 Task: Add an event with the title Interview with Robert, date '2023/12/29', time 7:00 AM to 9:00 AMand add a description: In addition to the formal agenda, the AGM may also include guest speakers, industry experts, or presentations on relevant topics of interest to the attendees. These sessions provide an opportunity to gain insights from external sources, broaden perspectives, and stay informed about emerging trends or challenges that may impact the organization's future., put the event into Blue category . Add location for the event as: Four Seasons Hotel George V, Paris, France, logged in from the account softage.3@softage.netand send the event invitation to softage.8@softage.net and softage.9@softage.net. Set a reminder for the event 1 hour before
Action: Mouse moved to (103, 104)
Screenshot: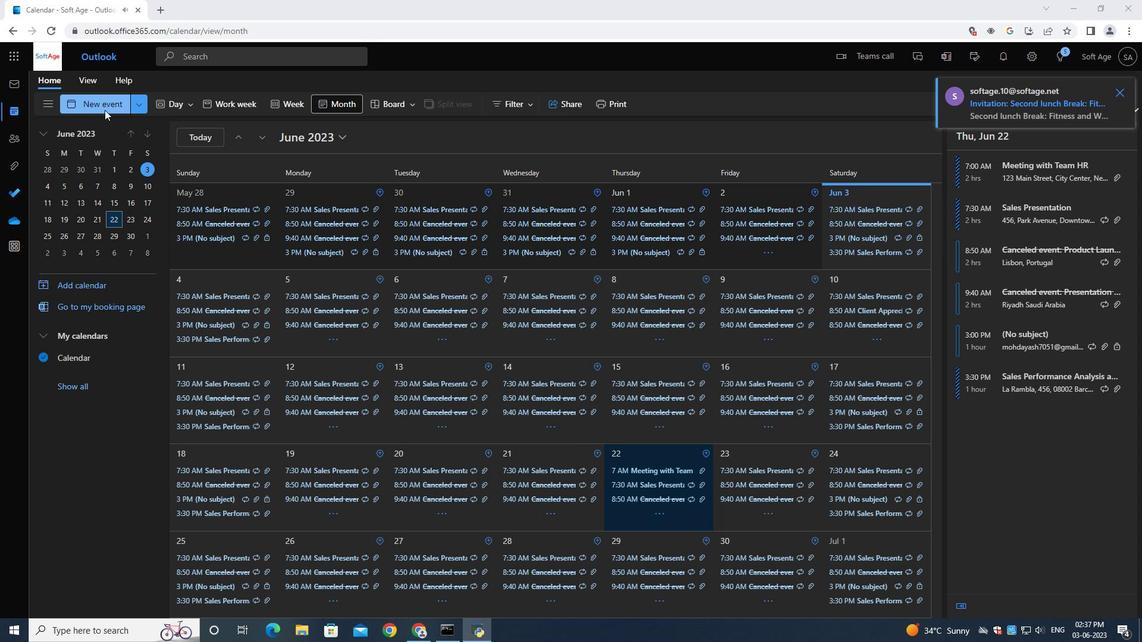 
Action: Mouse pressed left at (103, 104)
Screenshot: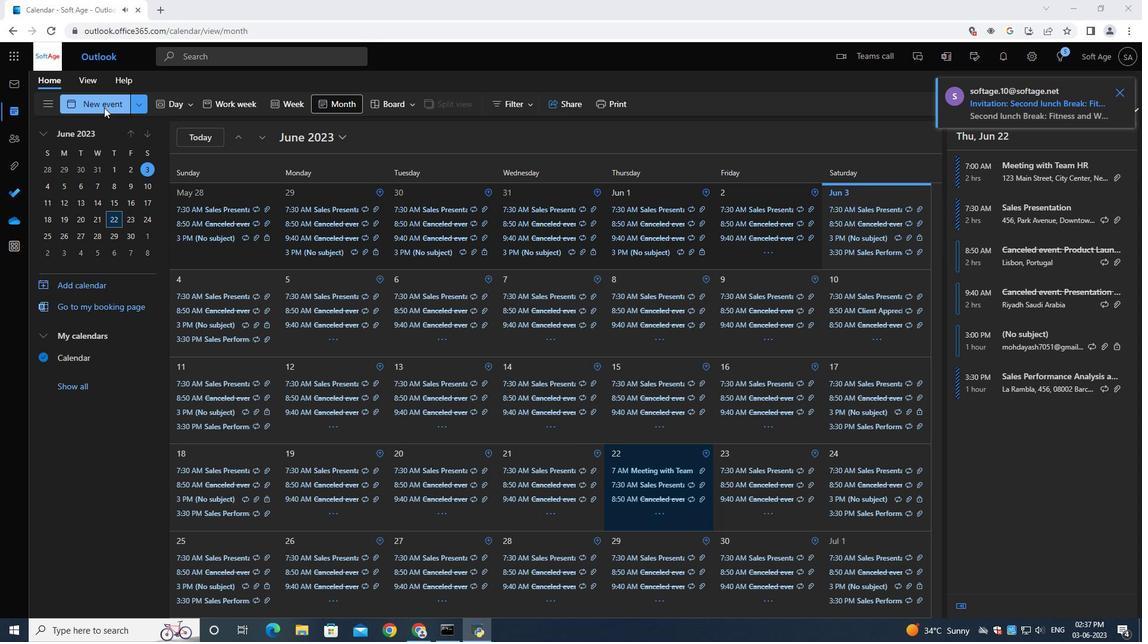
Action: Mouse moved to (308, 180)
Screenshot: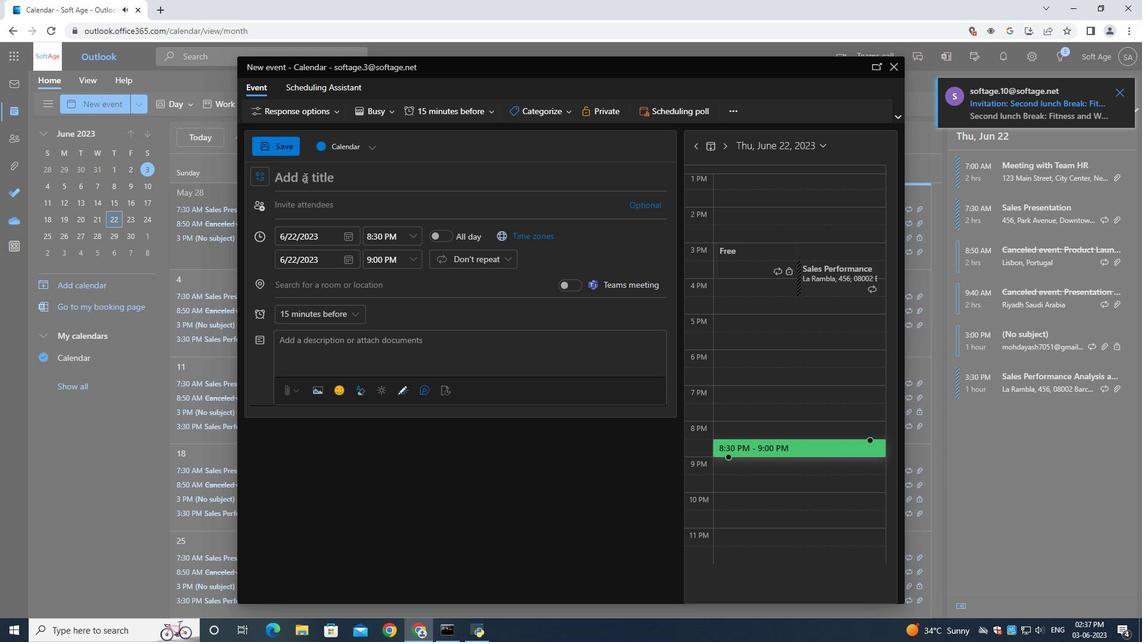 
Action: Mouse pressed left at (308, 180)
Screenshot: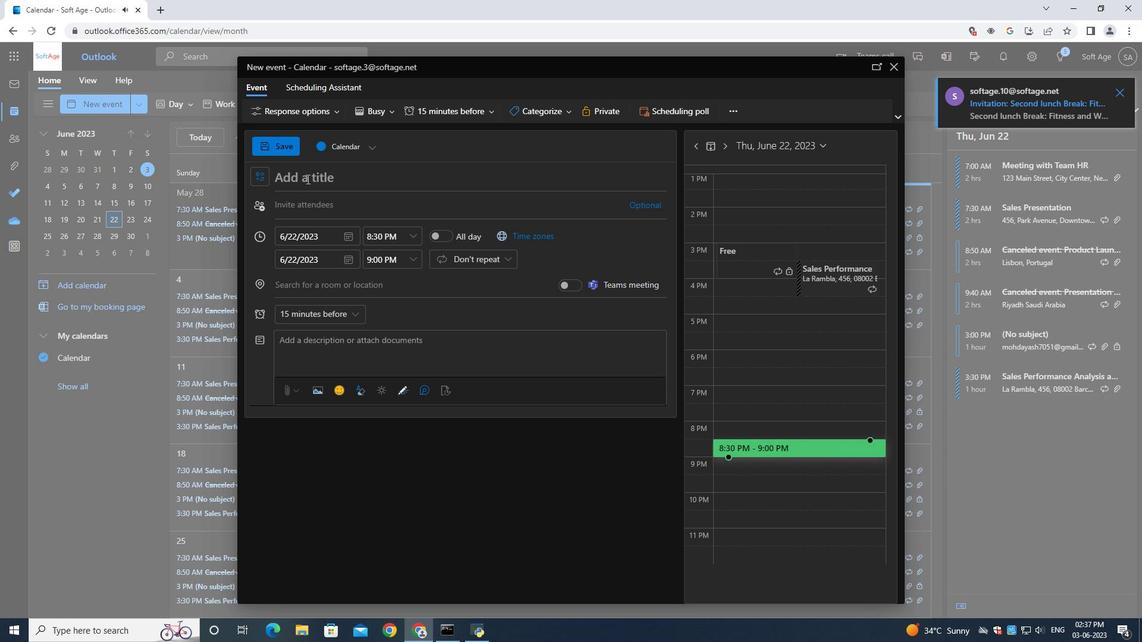 
Action: Key pressed <Key.shift>Interview<Key.space>with<Key.space><Key.shift><Key.shift>Robert
Screenshot: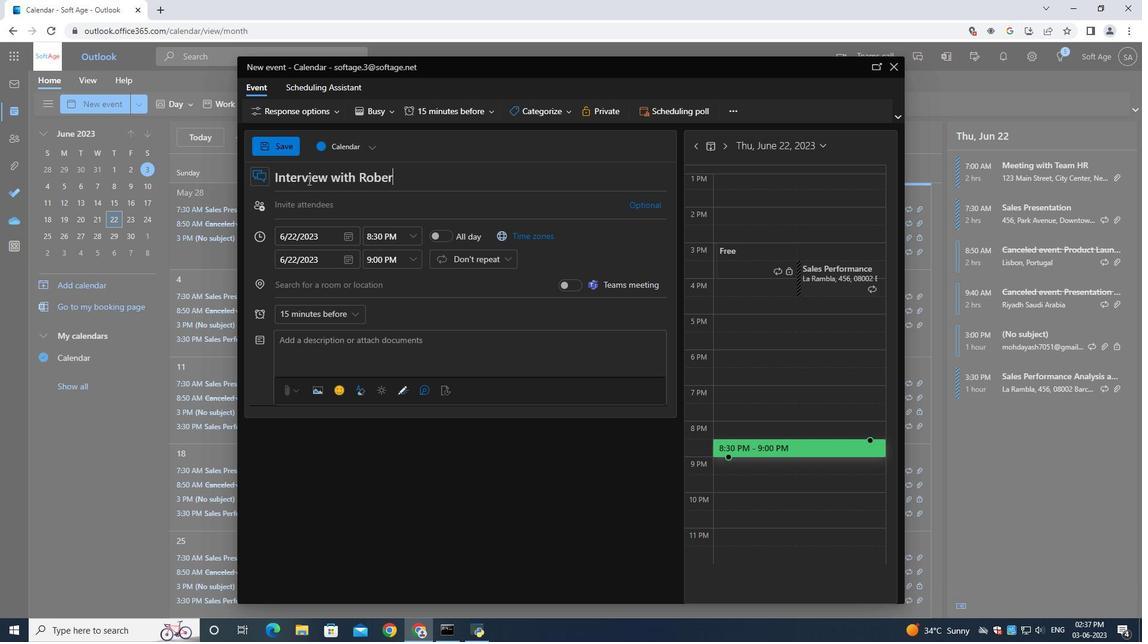 
Action: Mouse moved to (349, 239)
Screenshot: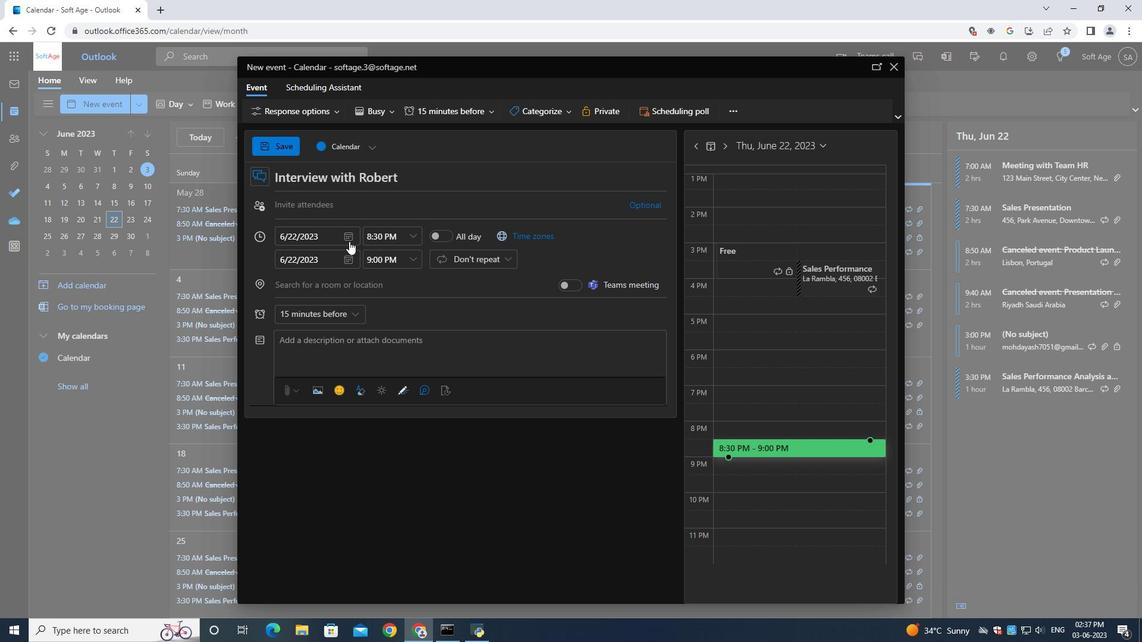 
Action: Mouse pressed left at (349, 239)
Screenshot: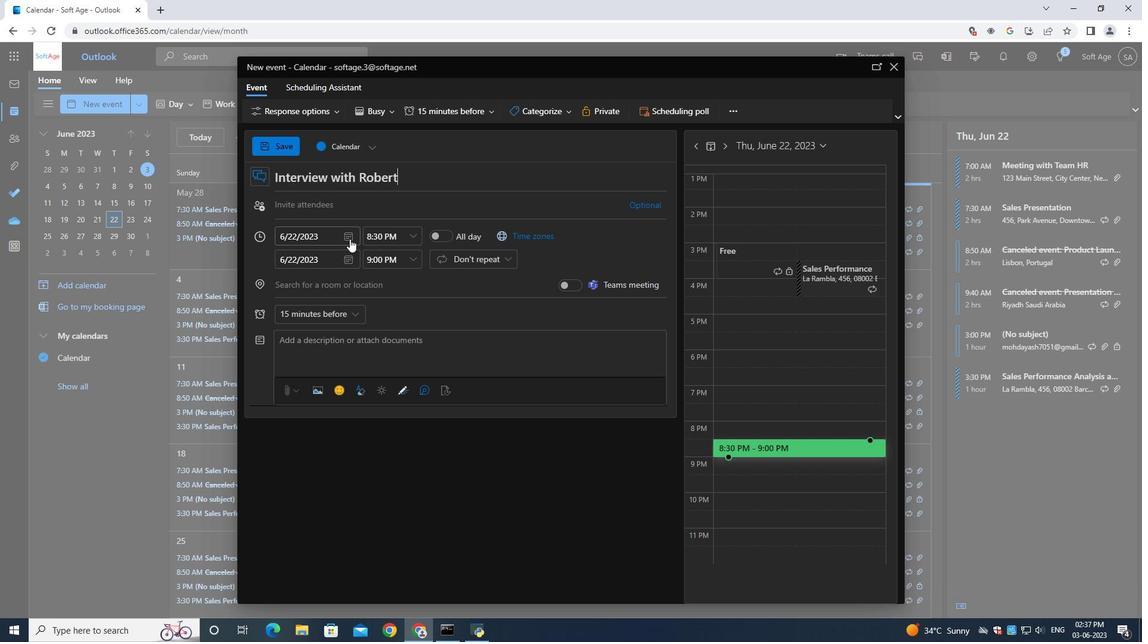 
Action: Mouse moved to (389, 260)
Screenshot: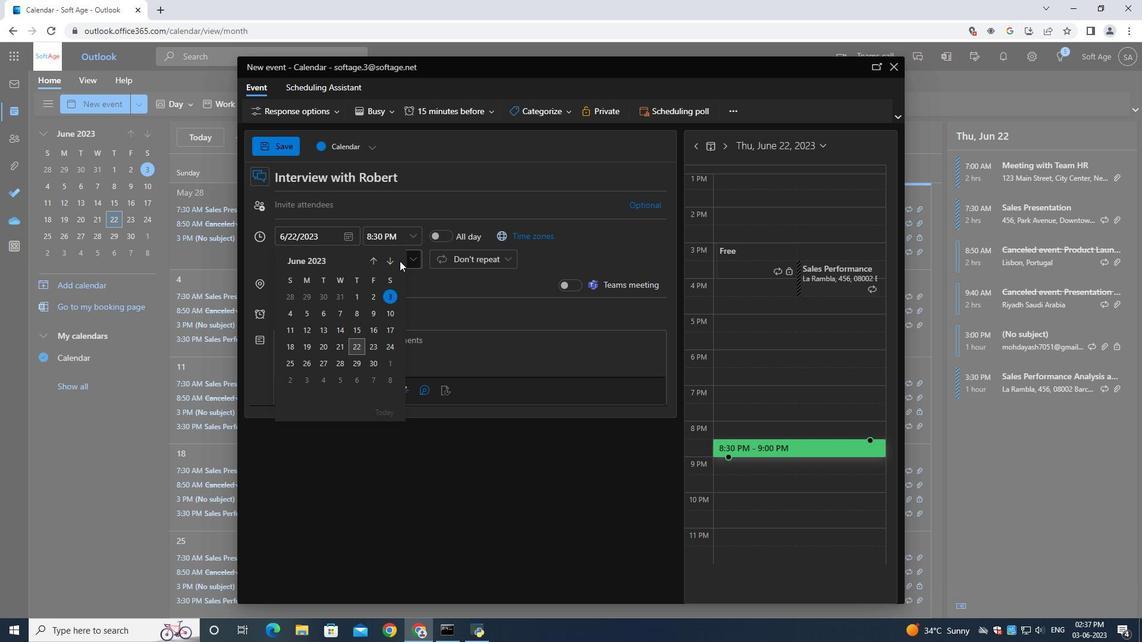 
Action: Mouse pressed left at (389, 260)
Screenshot: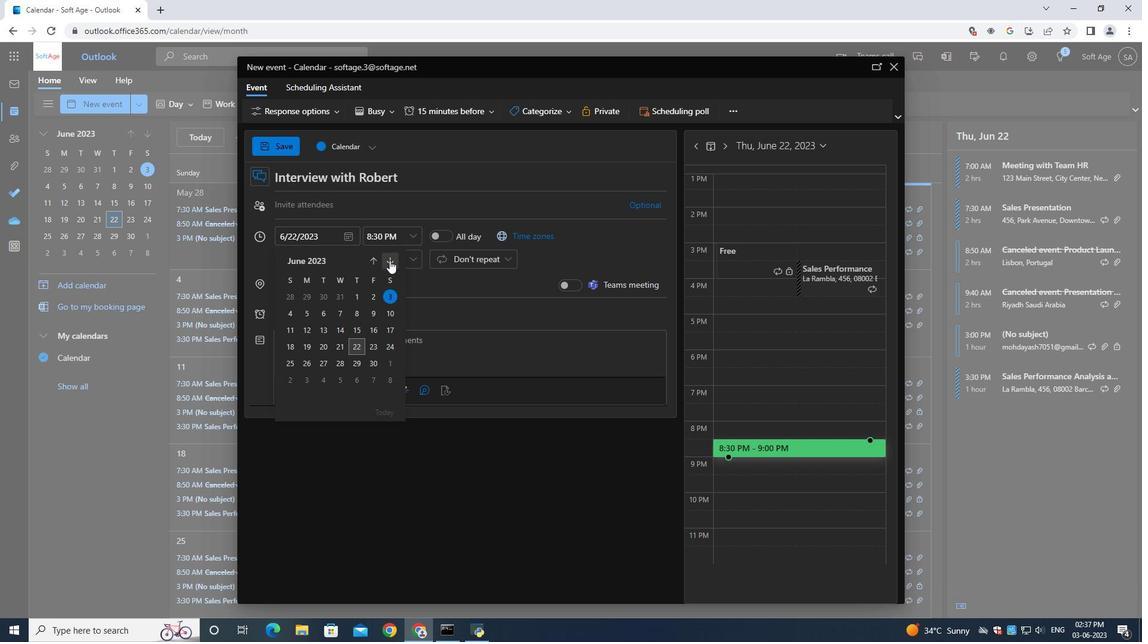 
Action: Mouse pressed left at (389, 260)
Screenshot: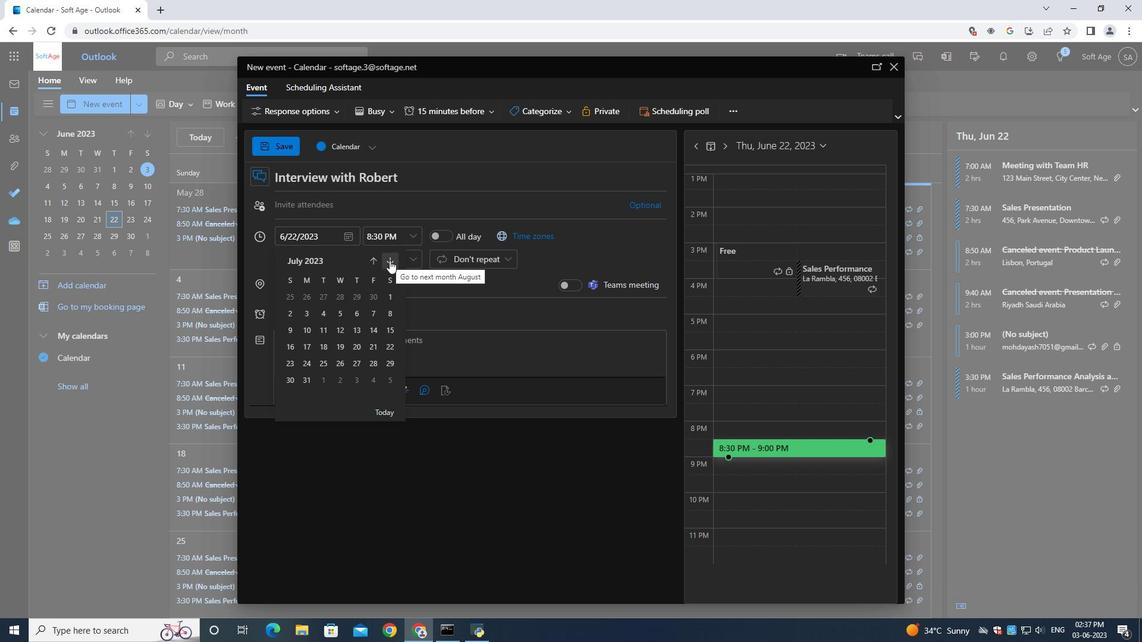 
Action: Mouse pressed left at (389, 260)
Screenshot: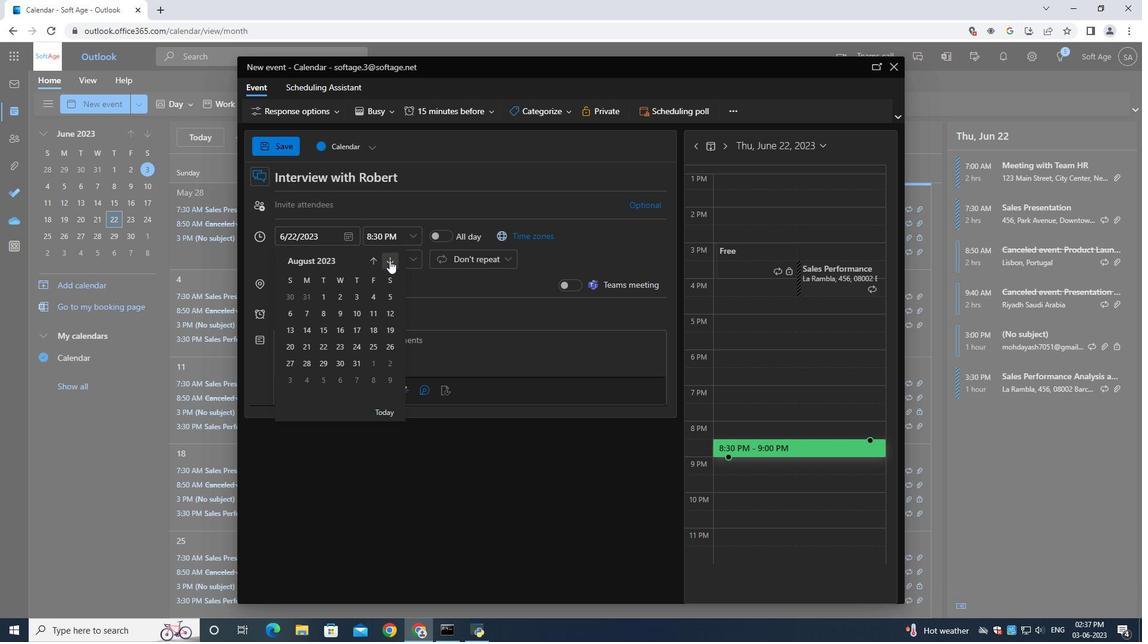 
Action: Mouse moved to (389, 259)
Screenshot: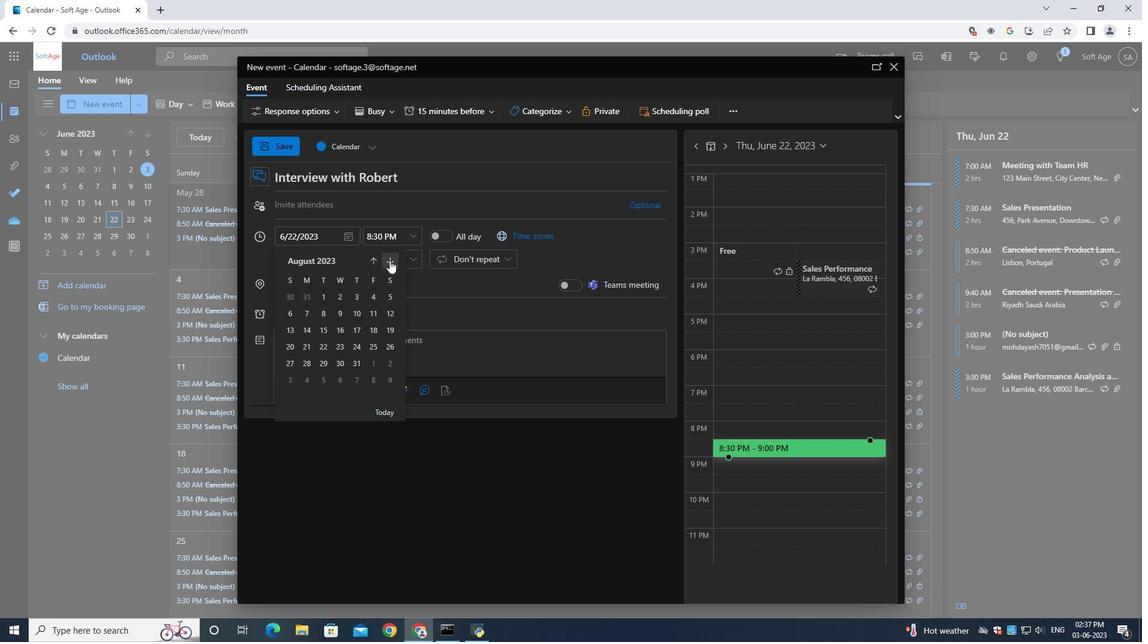 
Action: Mouse pressed left at (389, 259)
Screenshot: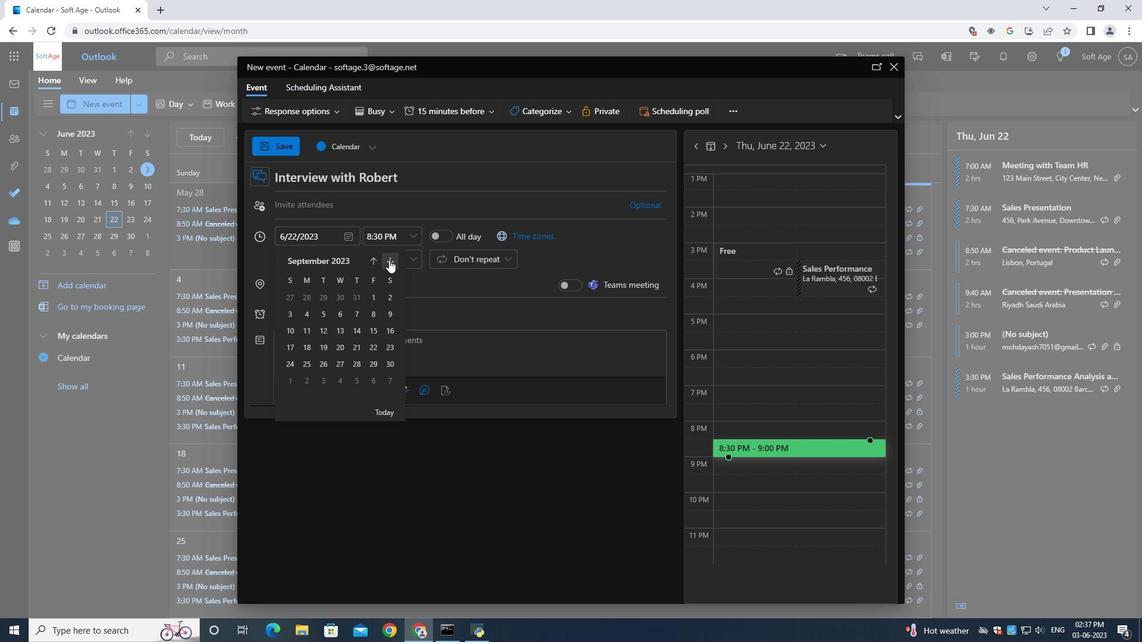
Action: Mouse pressed left at (389, 259)
Screenshot: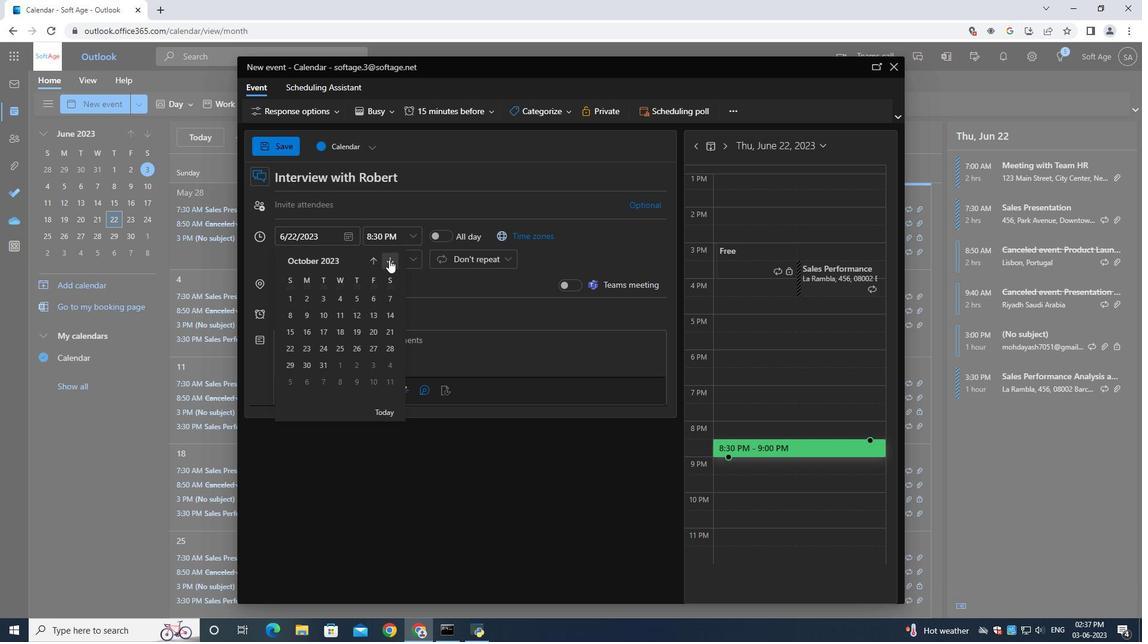 
Action: Mouse pressed left at (389, 259)
Screenshot: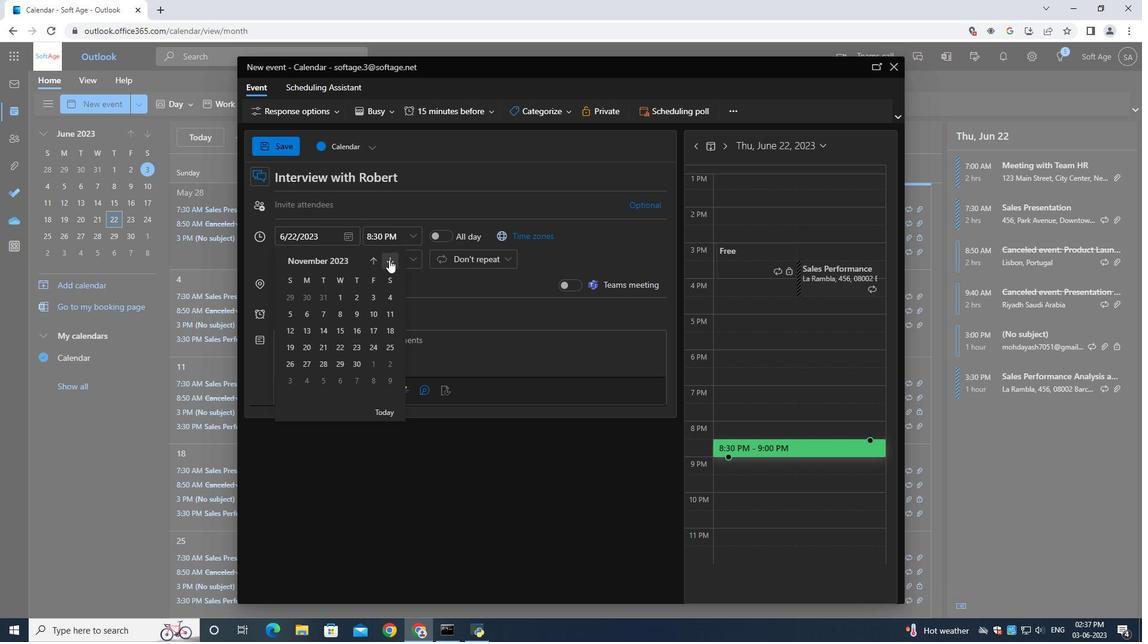 
Action: Mouse pressed left at (389, 259)
Screenshot: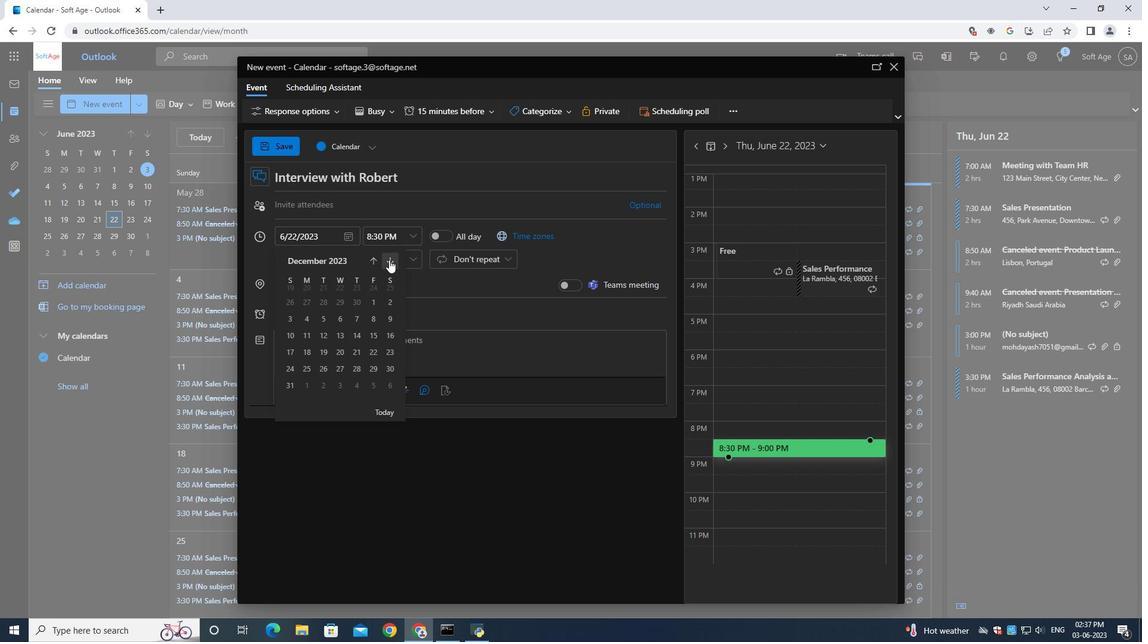 
Action: Mouse moved to (365, 261)
Screenshot: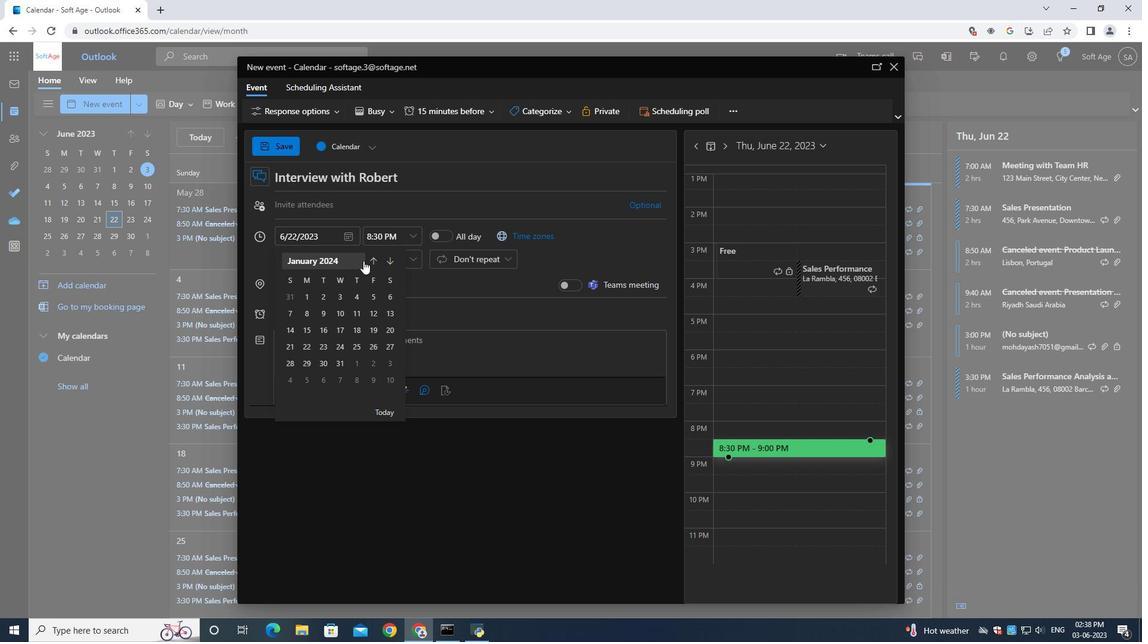 
Action: Mouse pressed left at (365, 261)
Screenshot: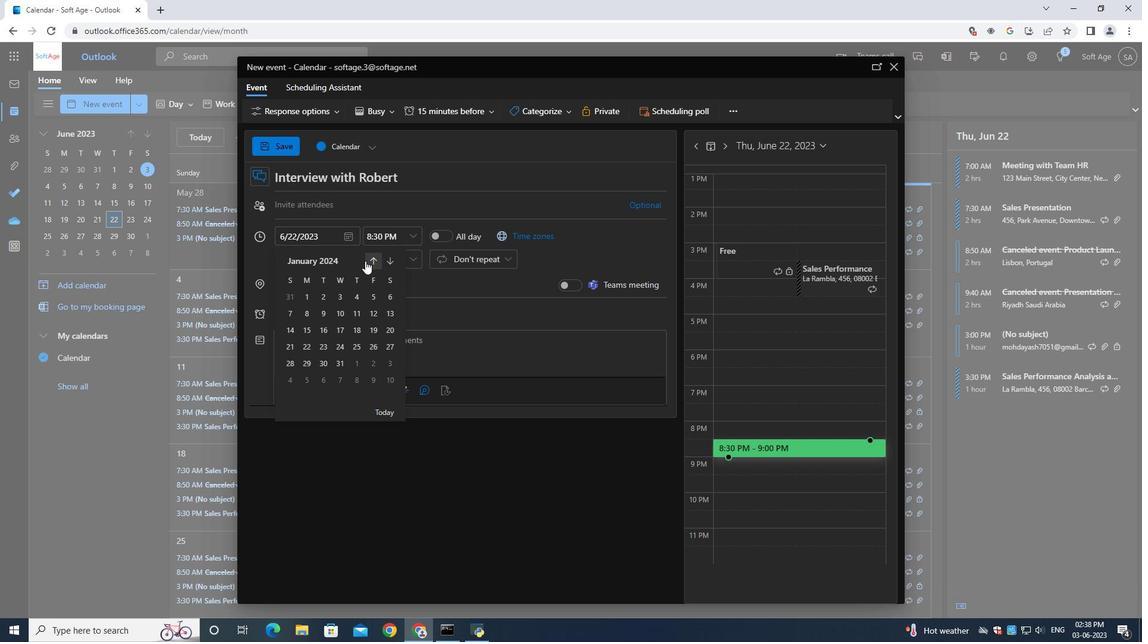 
Action: Mouse moved to (370, 363)
Screenshot: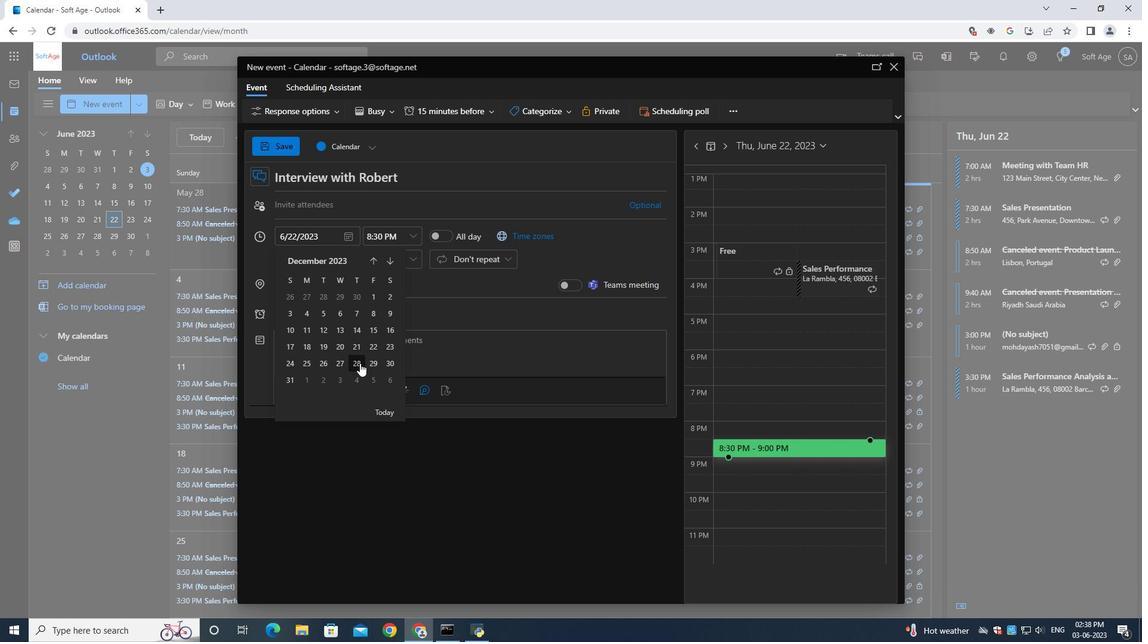 
Action: Mouse pressed left at (370, 363)
Screenshot: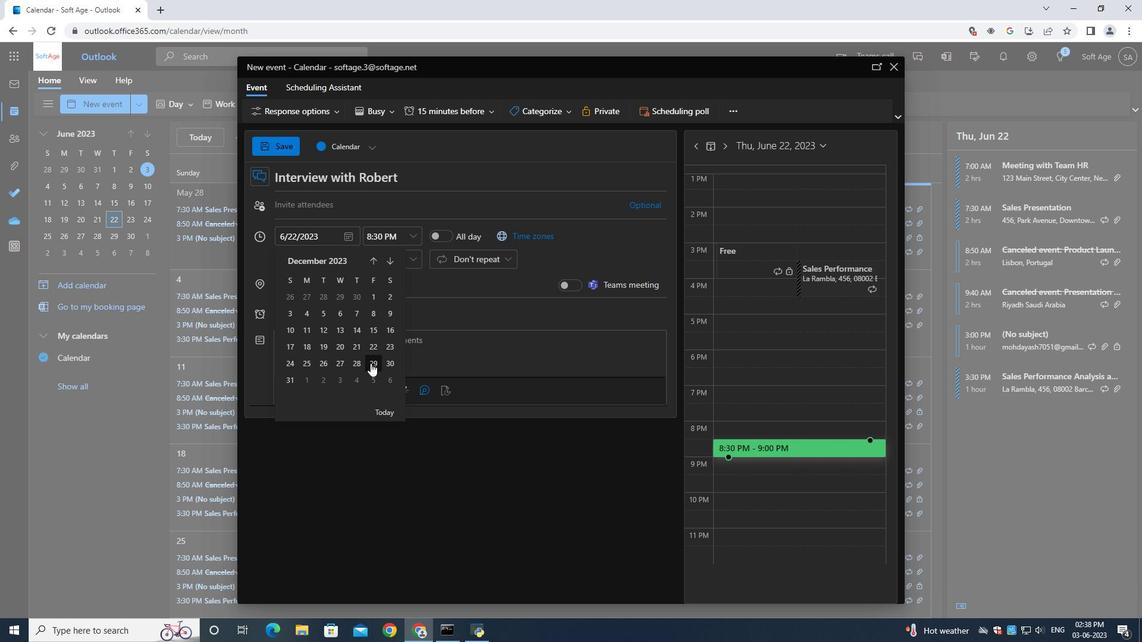 
Action: Mouse moved to (388, 226)
Screenshot: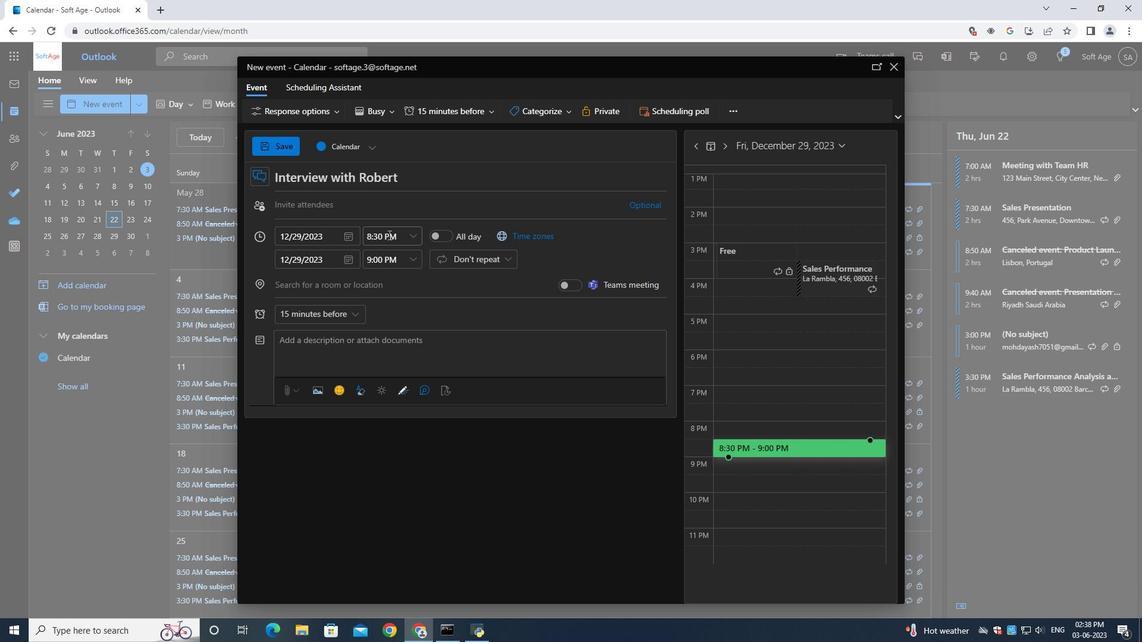 
Action: Mouse pressed left at (388, 226)
Screenshot: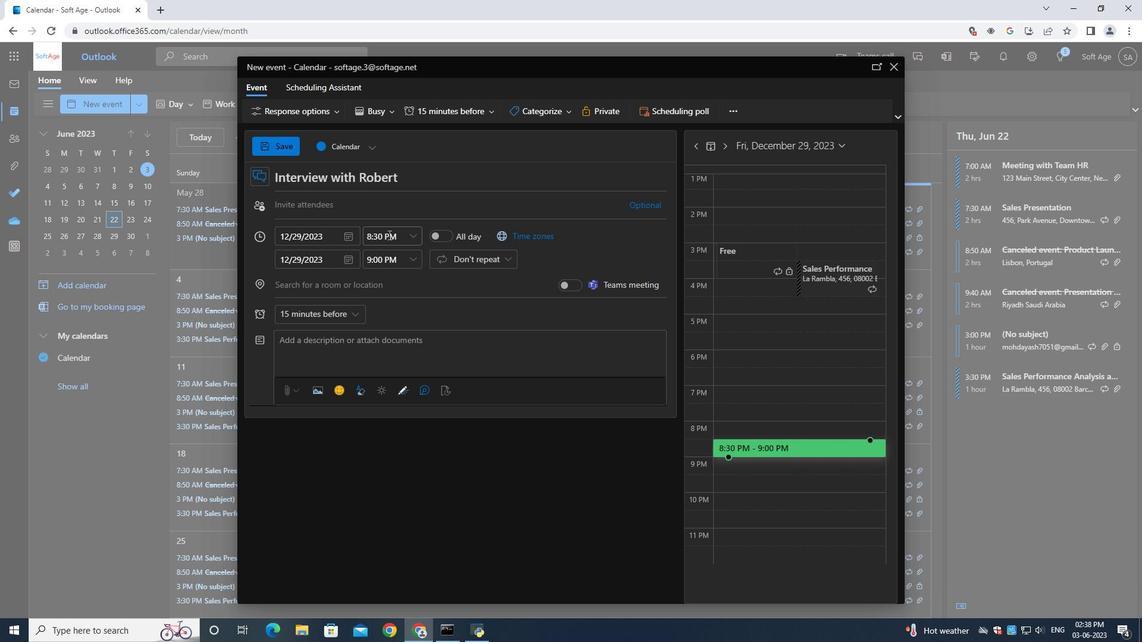 
Action: Mouse moved to (389, 242)
Screenshot: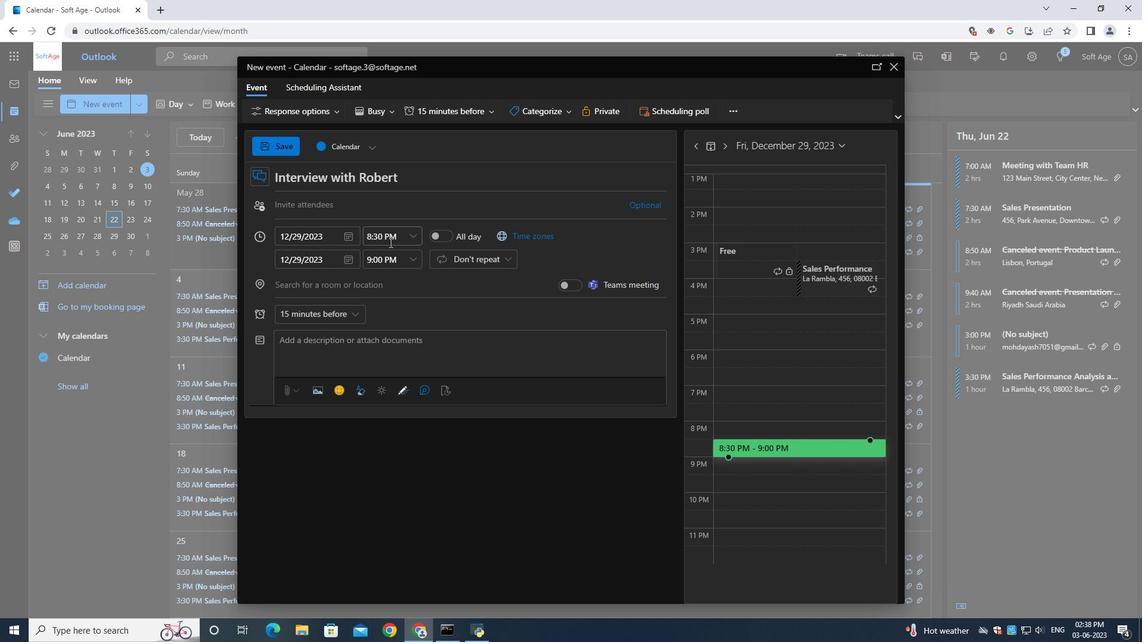 
Action: Mouse pressed left at (389, 242)
Screenshot: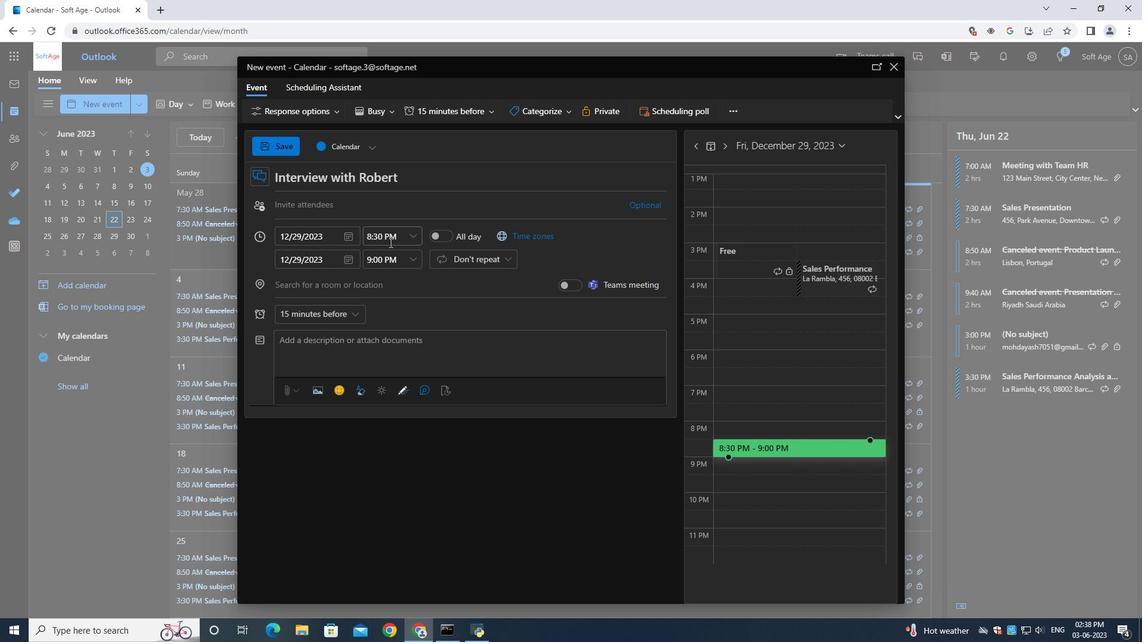 
Action: Mouse moved to (389, 242)
Screenshot: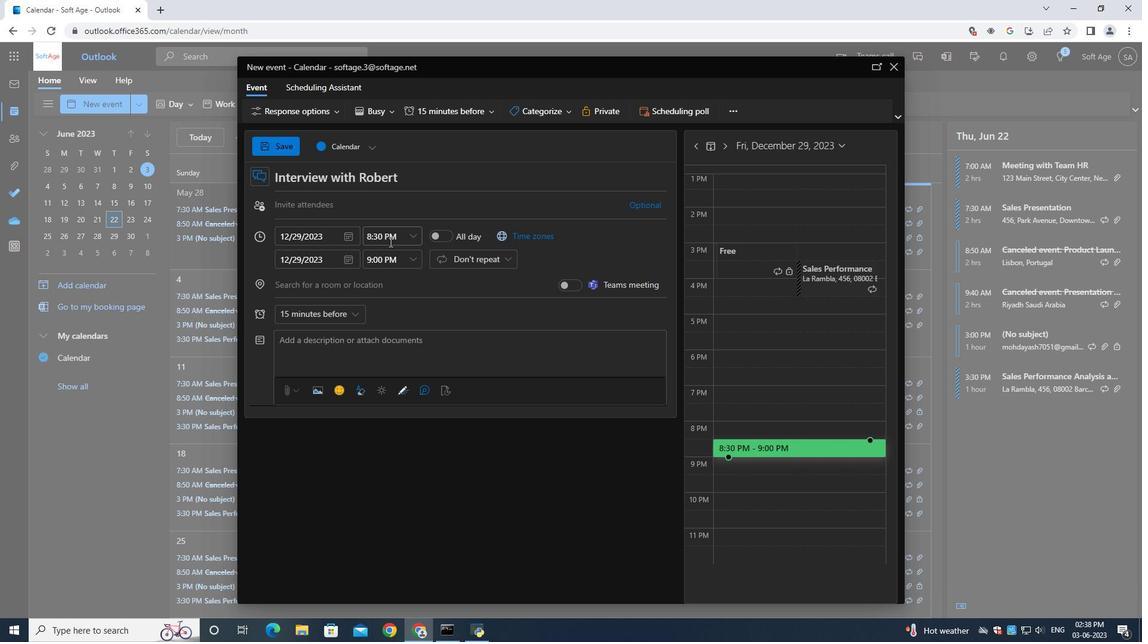 
Action: Key pressed 7<Key.shift_r>:00<Key.shift>AM
Screenshot: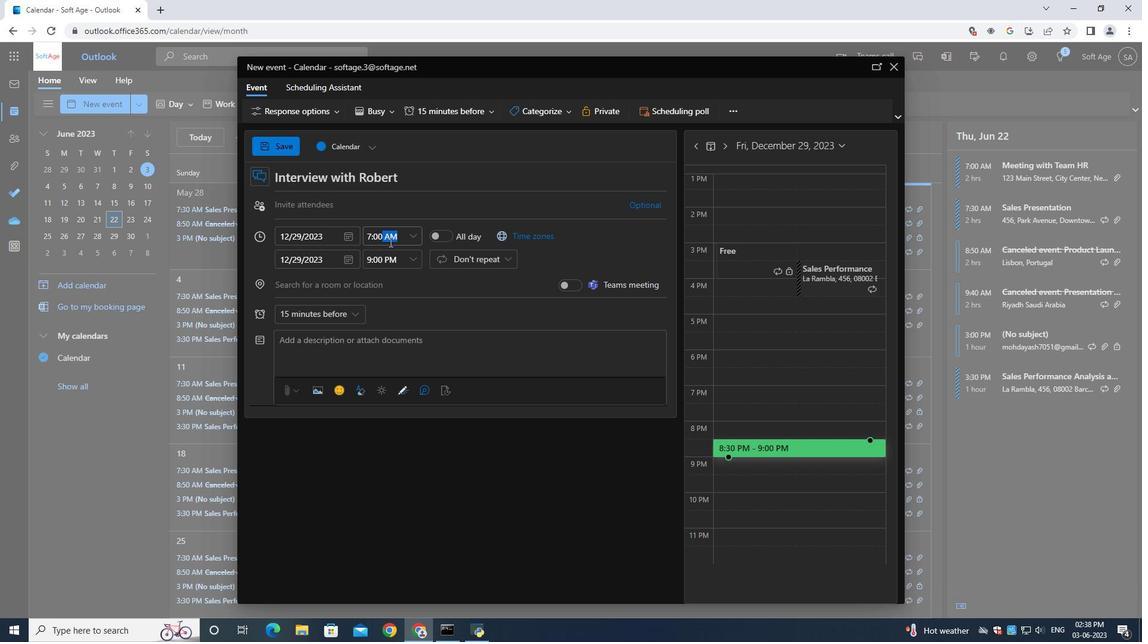 
Action: Mouse moved to (389, 261)
Screenshot: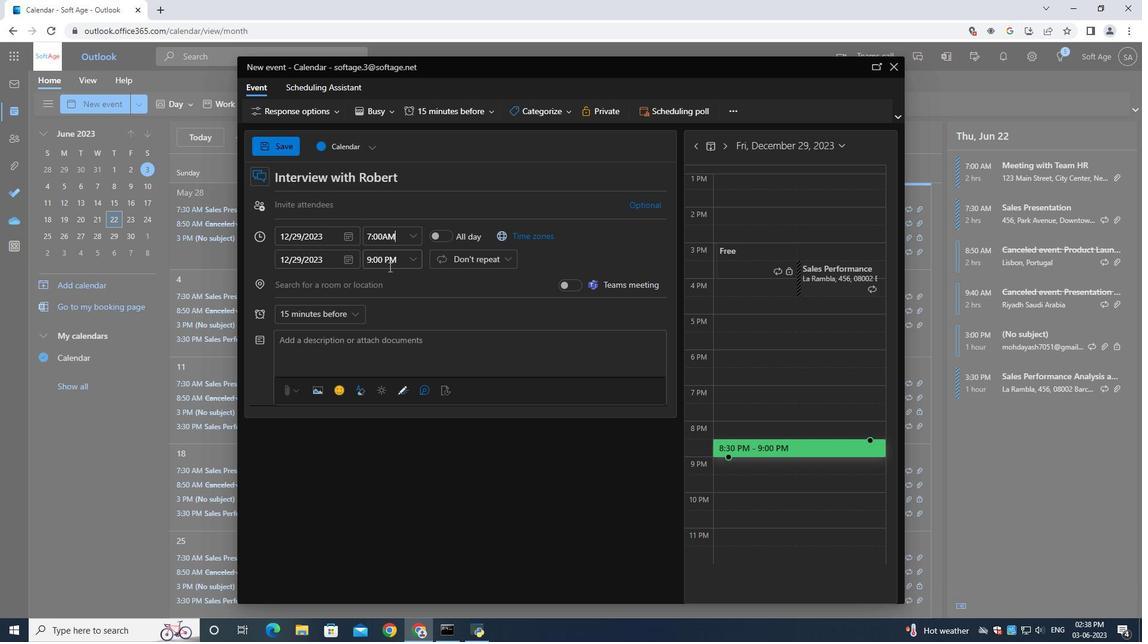
Action: Mouse pressed left at (389, 261)
Screenshot: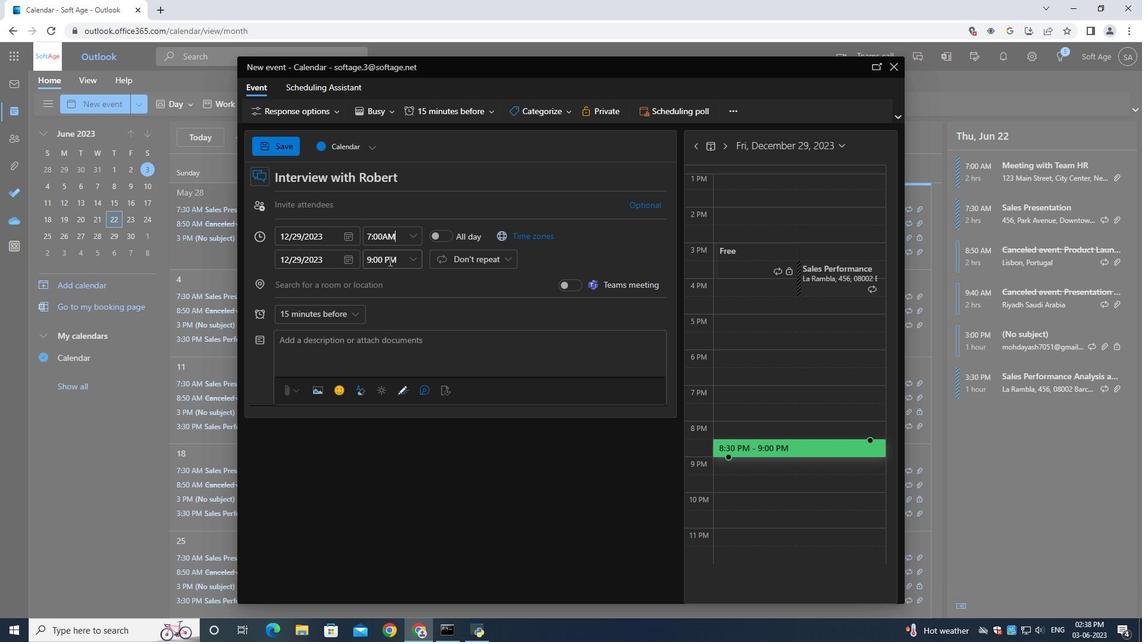 
Action: Key pressed 9<Key.shift_r>:00<Key.shift>AM
Screenshot: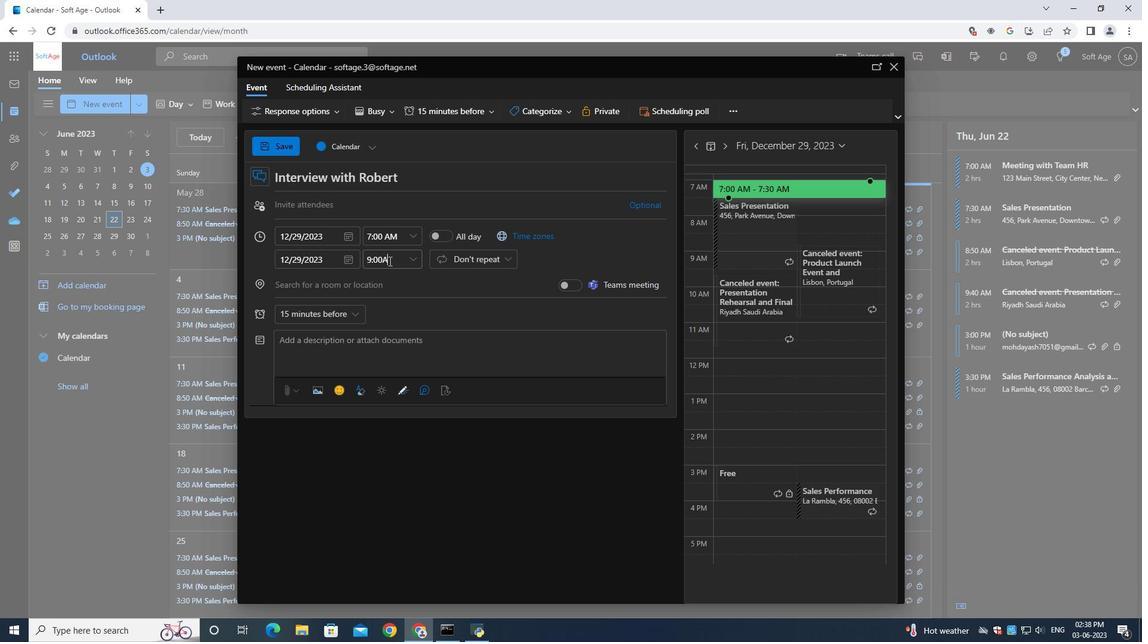 
Action: Mouse moved to (347, 343)
Screenshot: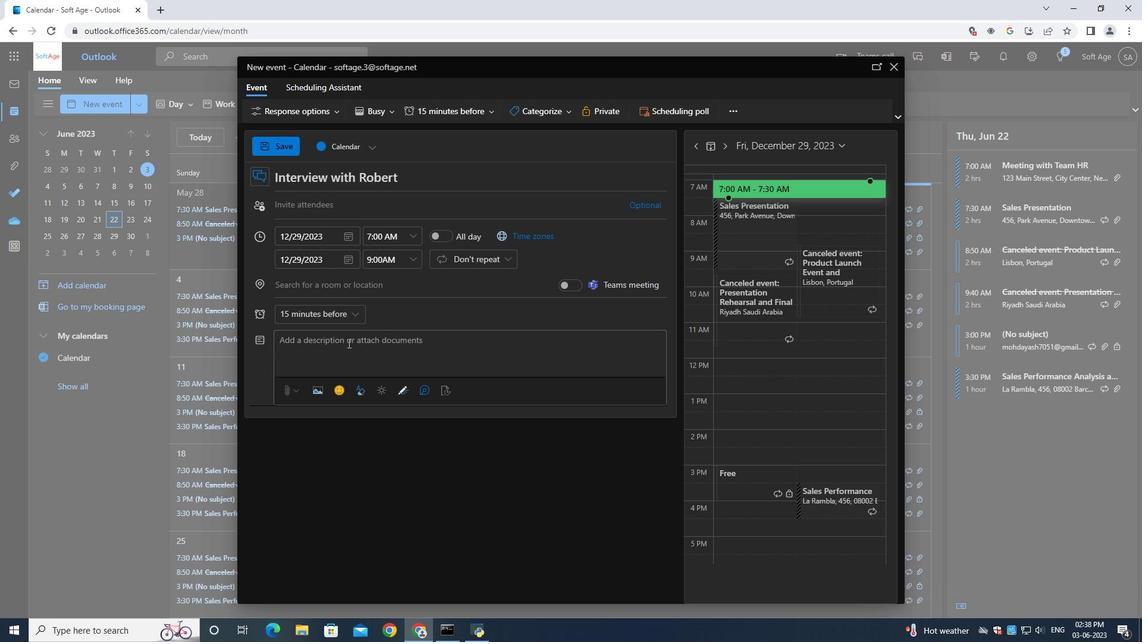 
Action: Mouse pressed left at (347, 343)
Screenshot: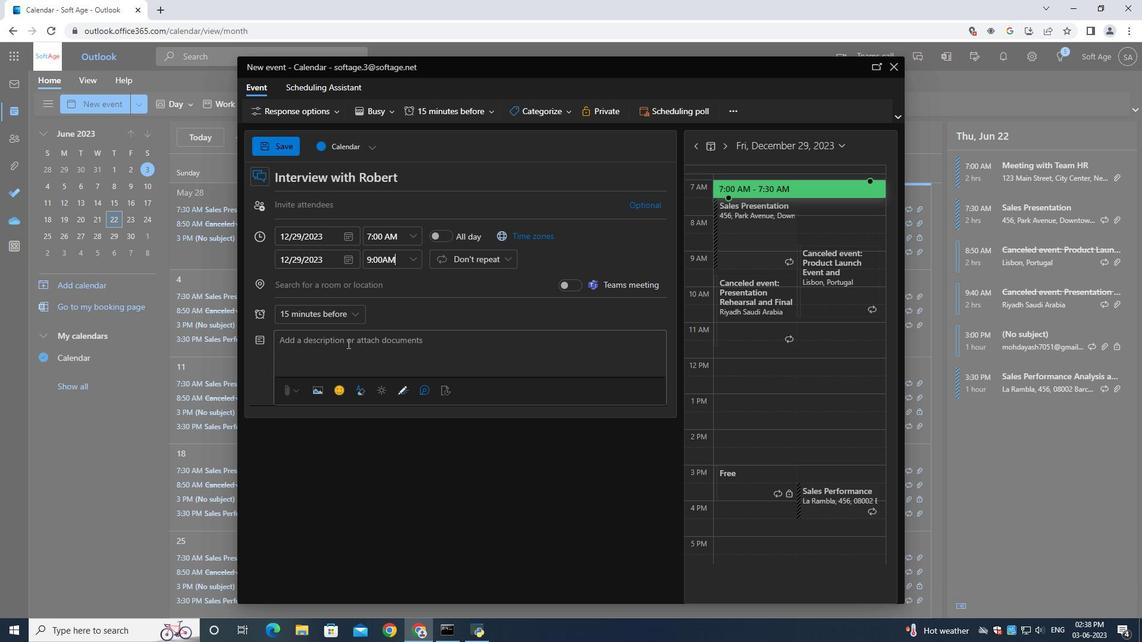 
Action: Key pressed i<Key.backspace><Key.shift>In<Key.space>addition<Key.space>to<Key.space>the<Key.space>formal<Key.space>agenda,<Key.space>the<Key.space><Key.shift>AGM<Key.space>may<Key.space>also<Key.space>include<Key.space>guest<Key.space>speakers,<Key.space>industry<Key.space>experts,<Key.space>or<Key.space>presentations<Key.space>on<Key.space>relevant<Key.space>topics<Key.space>of<Key.space>interst<Key.space>to<Key.space>the<Key.space>attendees.<Key.space><Key.shift><Key.shift><Key.shift>These<Key.space>sessions<Key.space>provide<Key.space>and<Key.backspace><Key.space>opportunity<Key.space>to<Key.space>gain<Key.space>insights<Key.space>form<Key.space>external<Key.space>sources,<Key.space>broaden<Key.space>perspectives,<Key.space>and<Key.space>stay<Key.space>informed<Key.space>about<Key.space>emerging<Key.space>trends<Key.space>or<Key.space>challenges<Key.space>that<Key.space>may<Key.space>impact<Key.space>the<Key.space>organization;<Key.backspace>'s<Key.space>future.
Screenshot: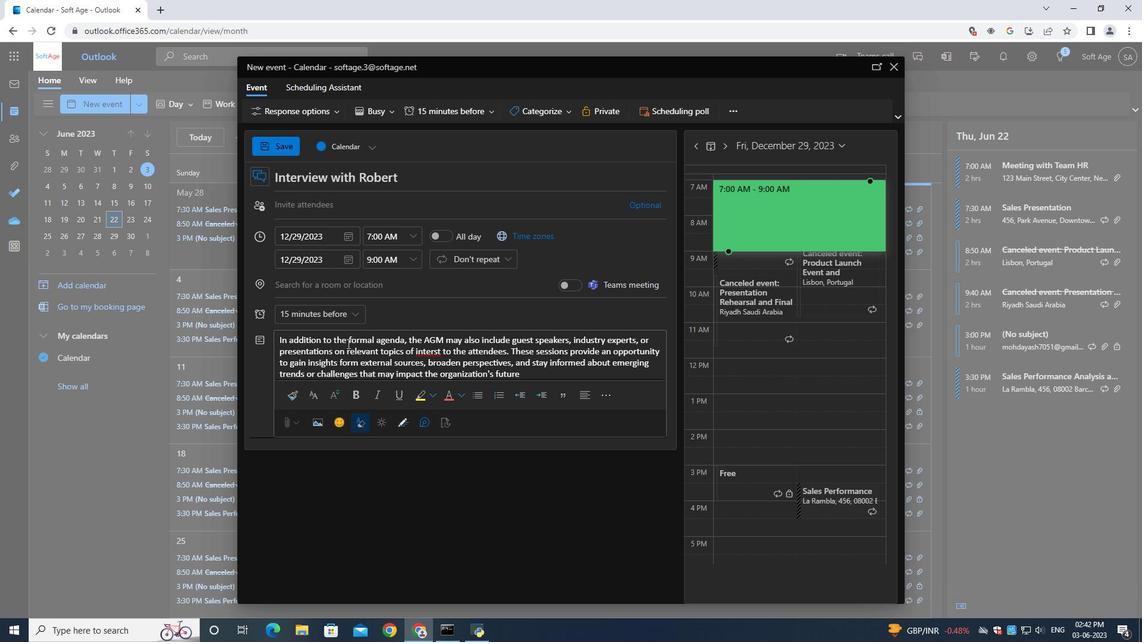
Action: Mouse moved to (533, 113)
Screenshot: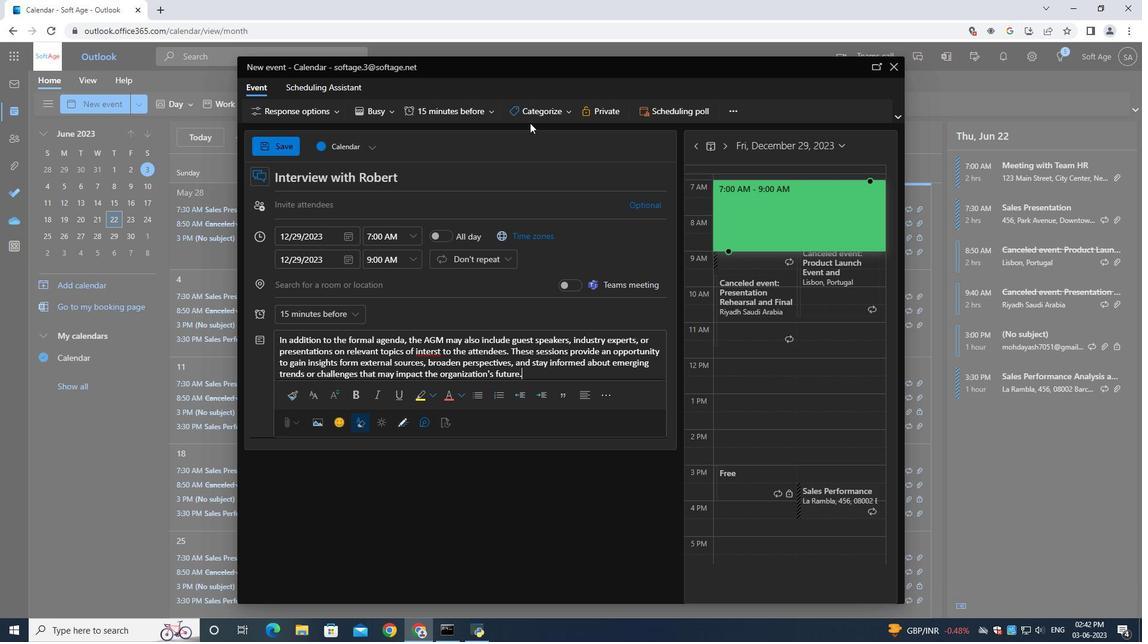 
Action: Mouse pressed left at (533, 113)
Screenshot: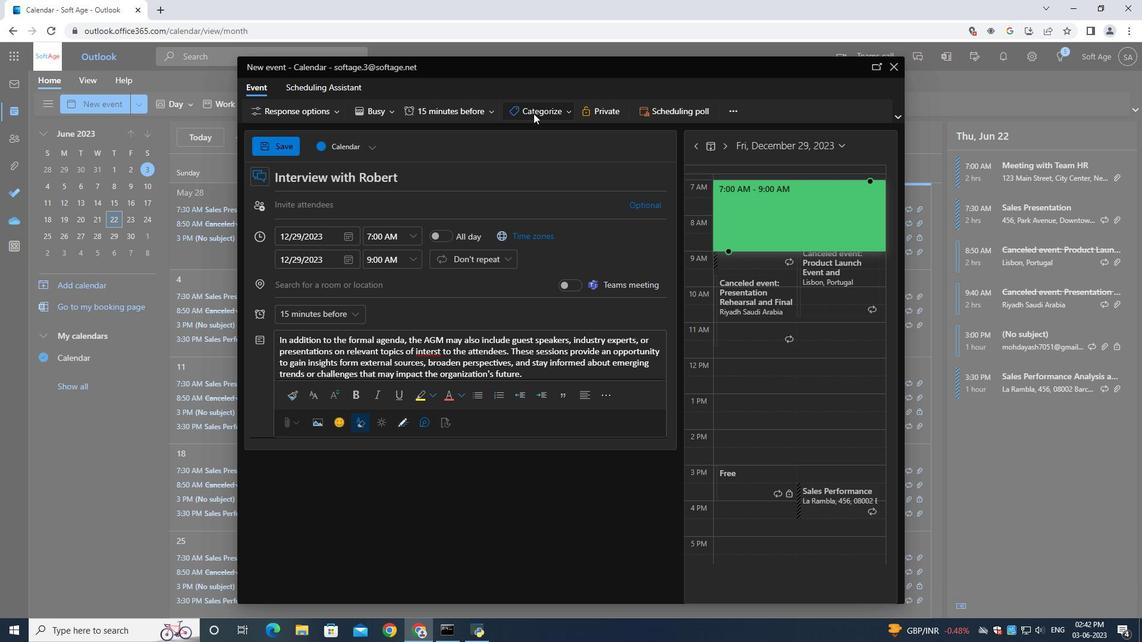 
Action: Mouse moved to (535, 134)
Screenshot: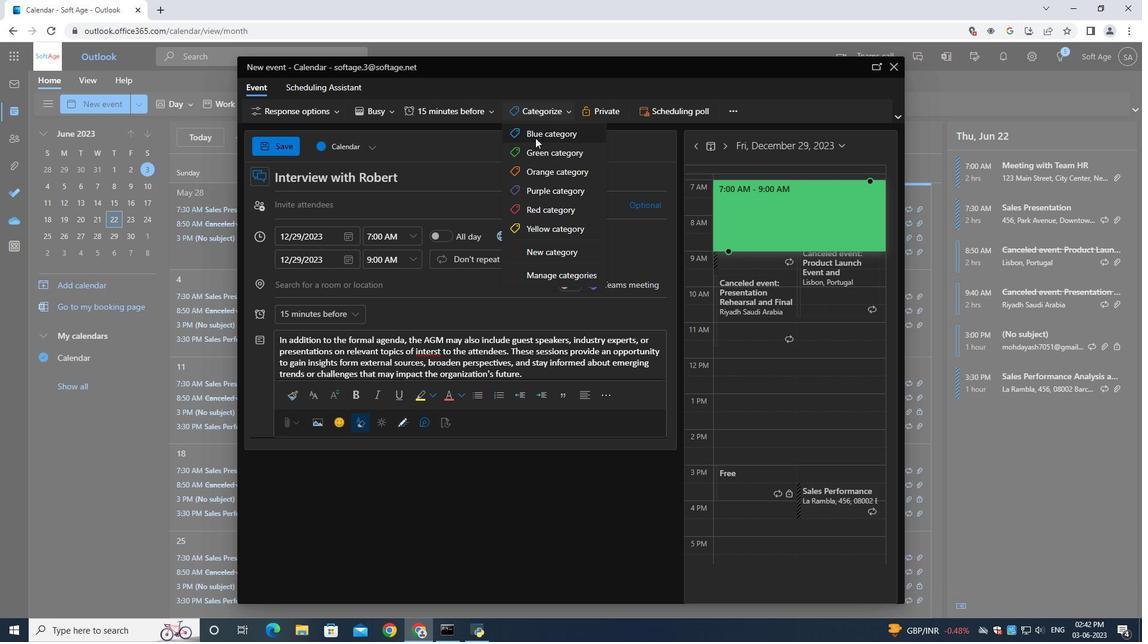 
Action: Mouse pressed left at (535, 134)
Screenshot: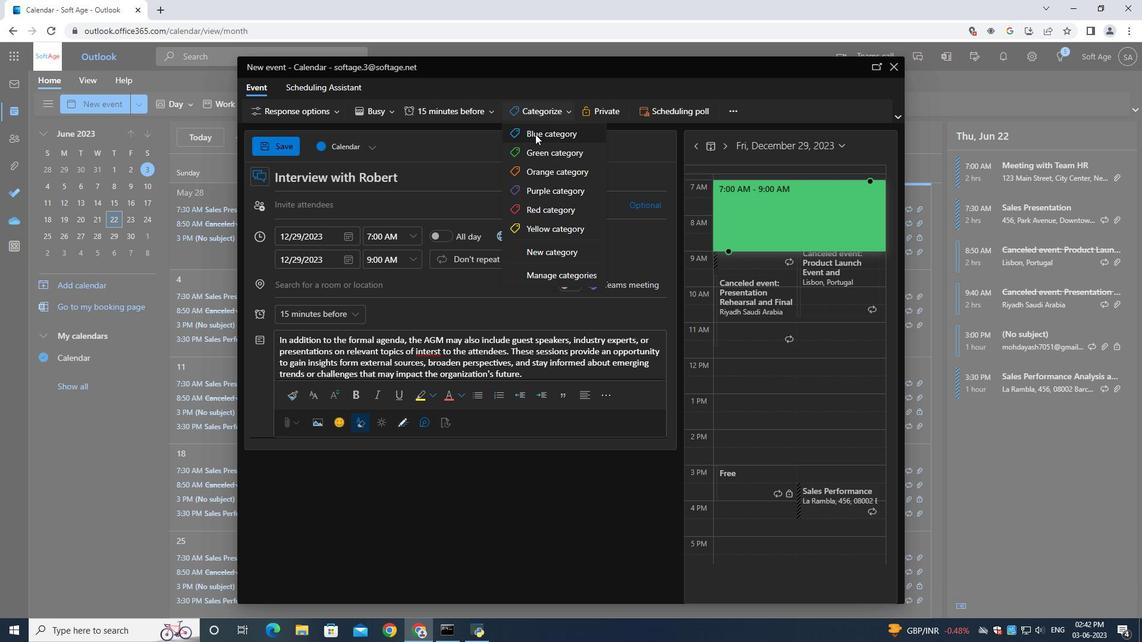 
Action: Mouse moved to (313, 286)
Screenshot: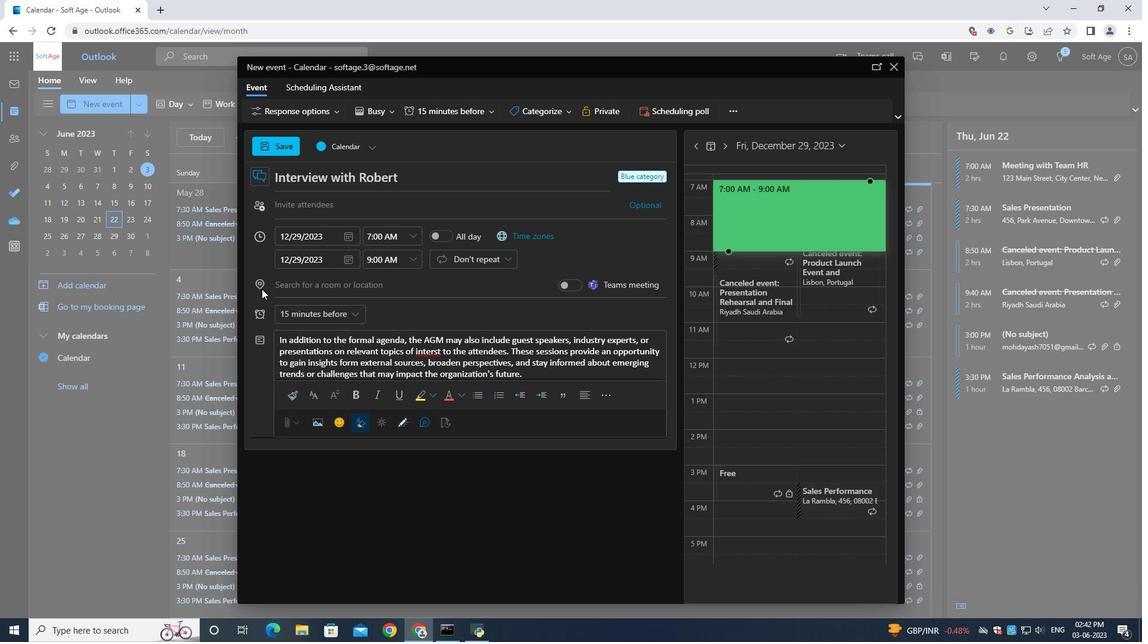 
Action: Mouse pressed left at (313, 286)
Screenshot: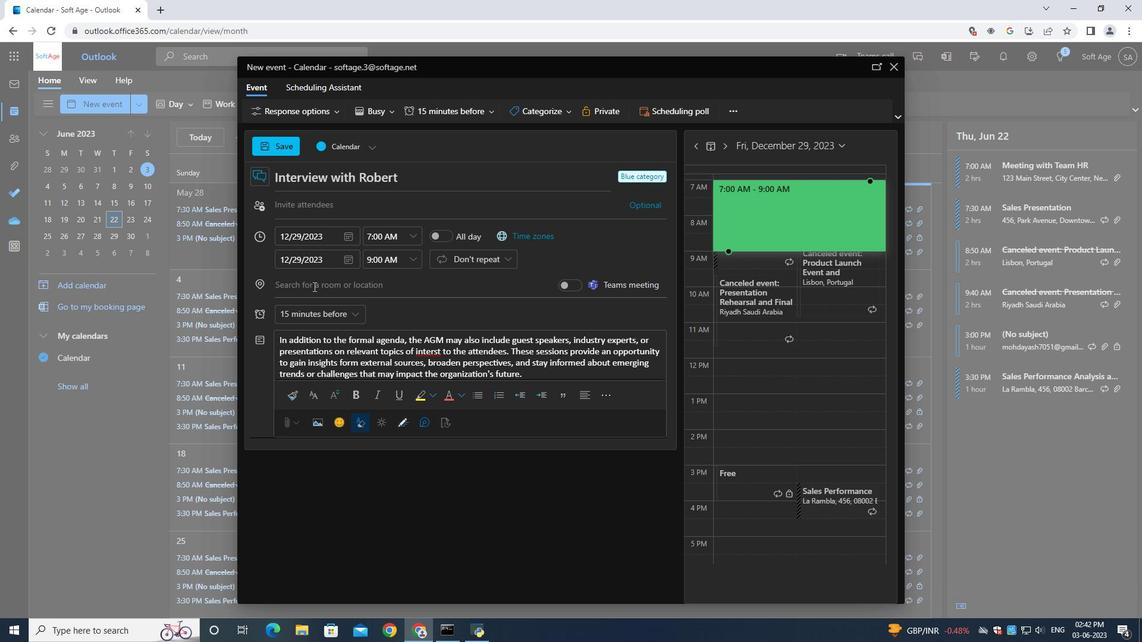 
Action: Mouse moved to (314, 286)
Screenshot: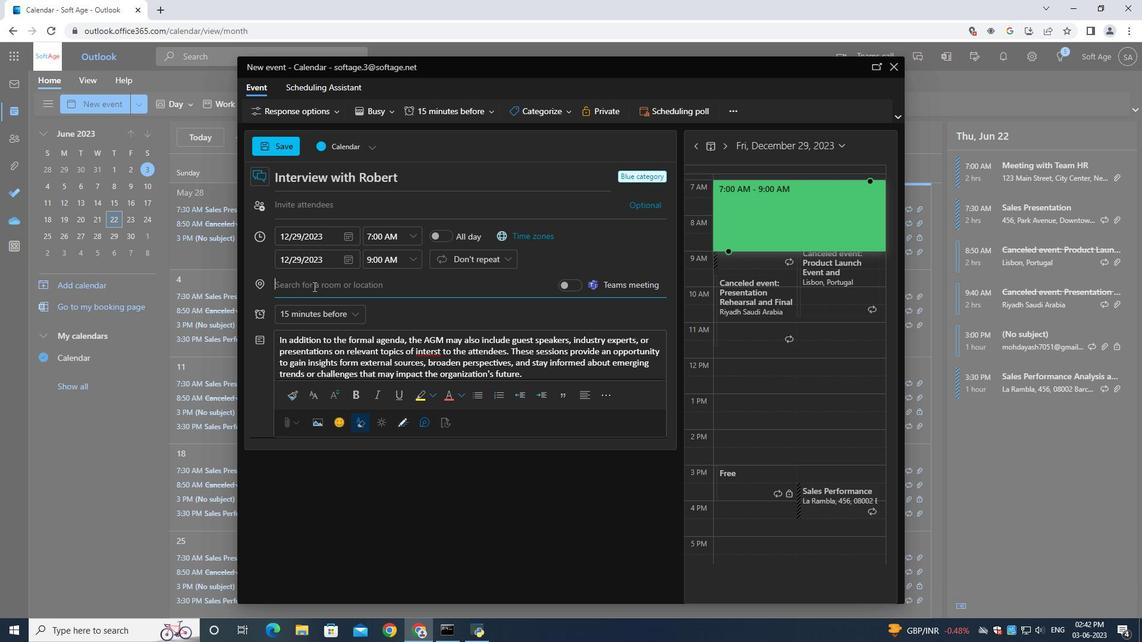 
Action: Key pressed <Key.shift><Key.shift><Key.shift><Key.shift><Key.shift><Key.shift><Key.shift><Key.shift><Key.shift><Key.shift>Four<Key.space><Key.shift>Seasons<Key.space><Key.shift><Key.shift>Hotel<Key.space><Key.shift><Key.shift><Key.shift>George<Key.space><Key.shift><Key.shift><Key.shift><Key.shift>V,<Key.space><Key.shift><Key.shift><Key.shift><Key.shift><Key.shift>Paris,<Key.space><Key.shift>France
Screenshot: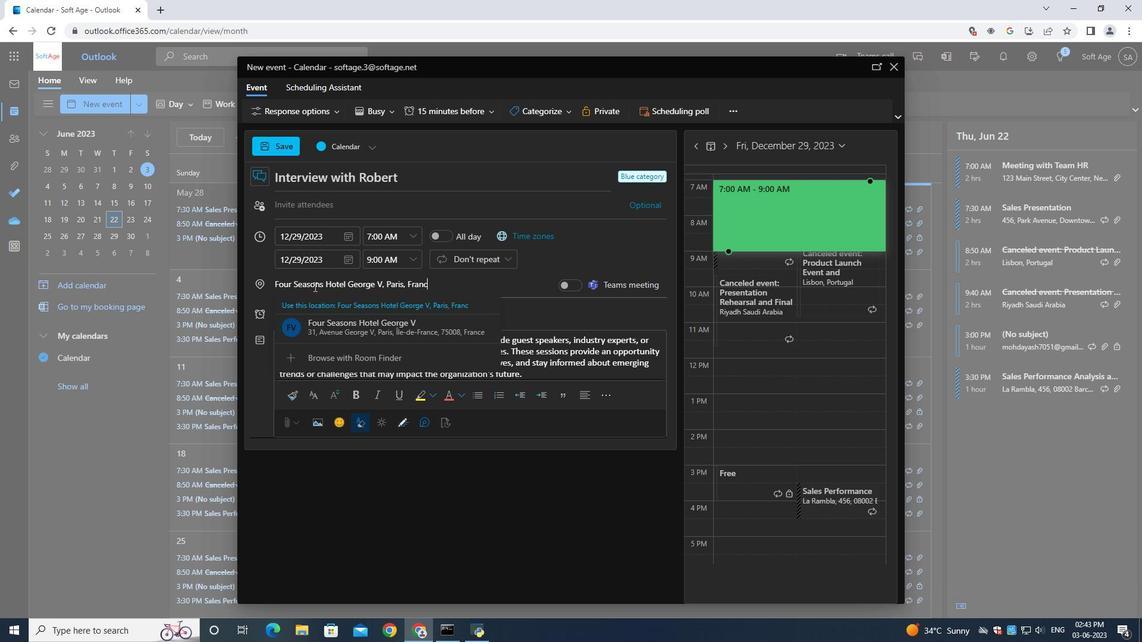 
Action: Mouse moved to (345, 207)
Screenshot: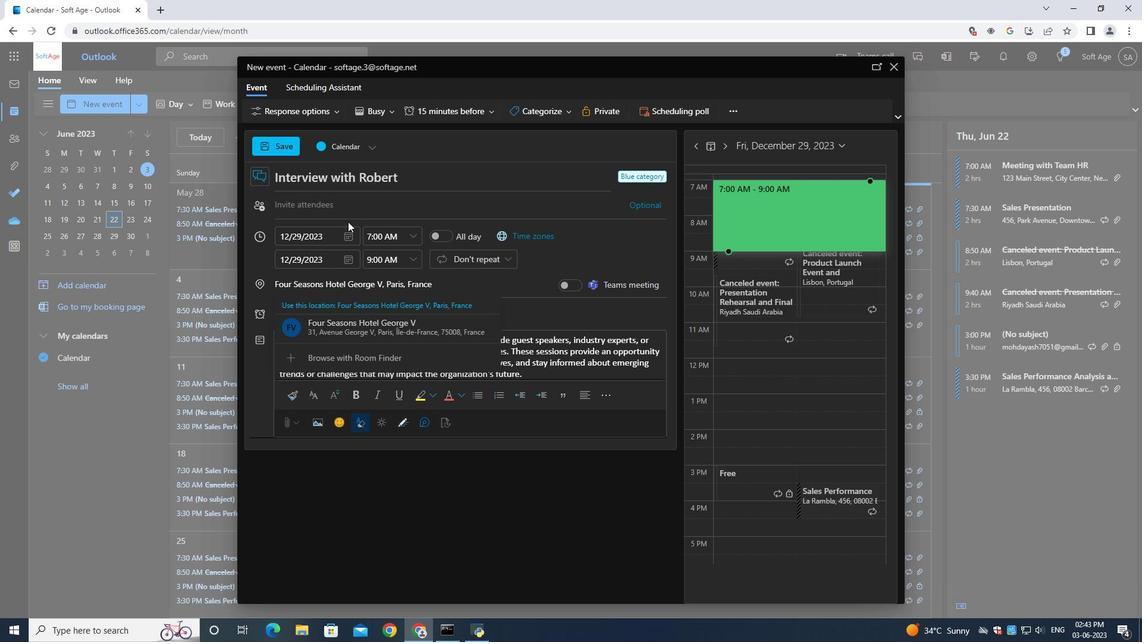 
Action: Mouse pressed left at (345, 207)
Screenshot: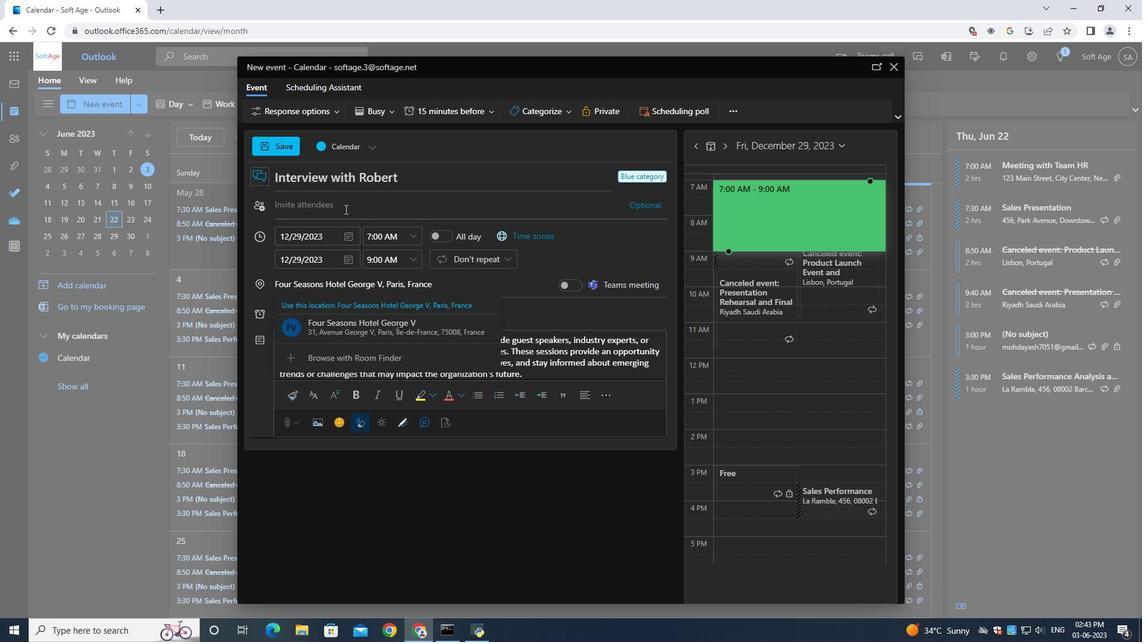 
Action: Mouse moved to (347, 205)
Screenshot: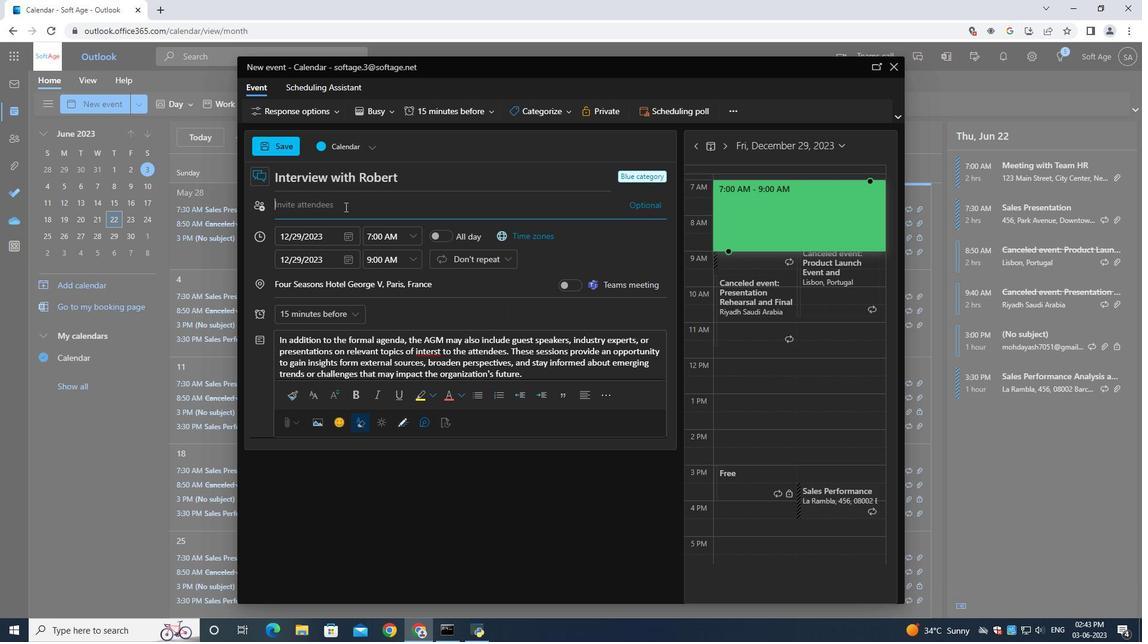 
Action: Key pressed softage.8<Key.shift>@softage.net
Screenshot: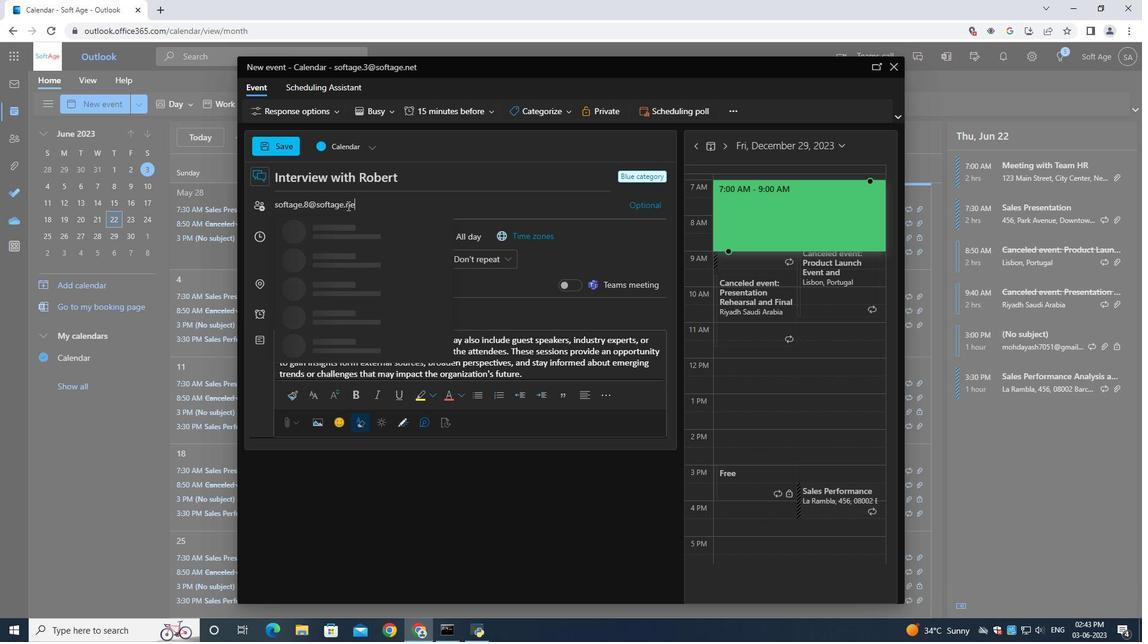 
Action: Mouse moved to (342, 229)
Screenshot: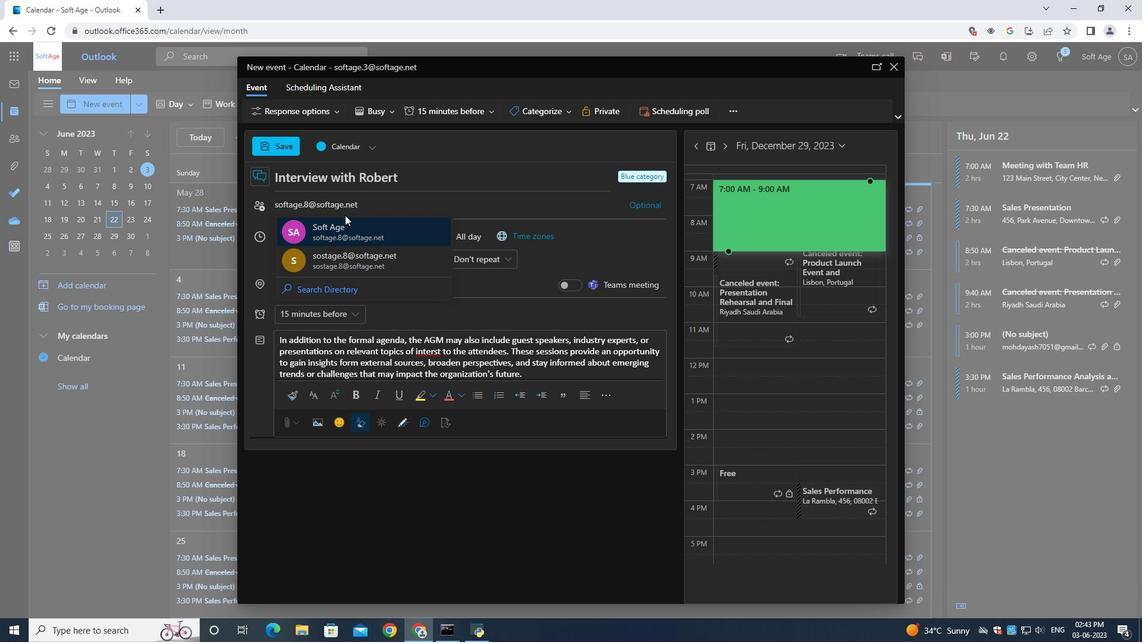
Action: Mouse pressed left at (342, 229)
Screenshot: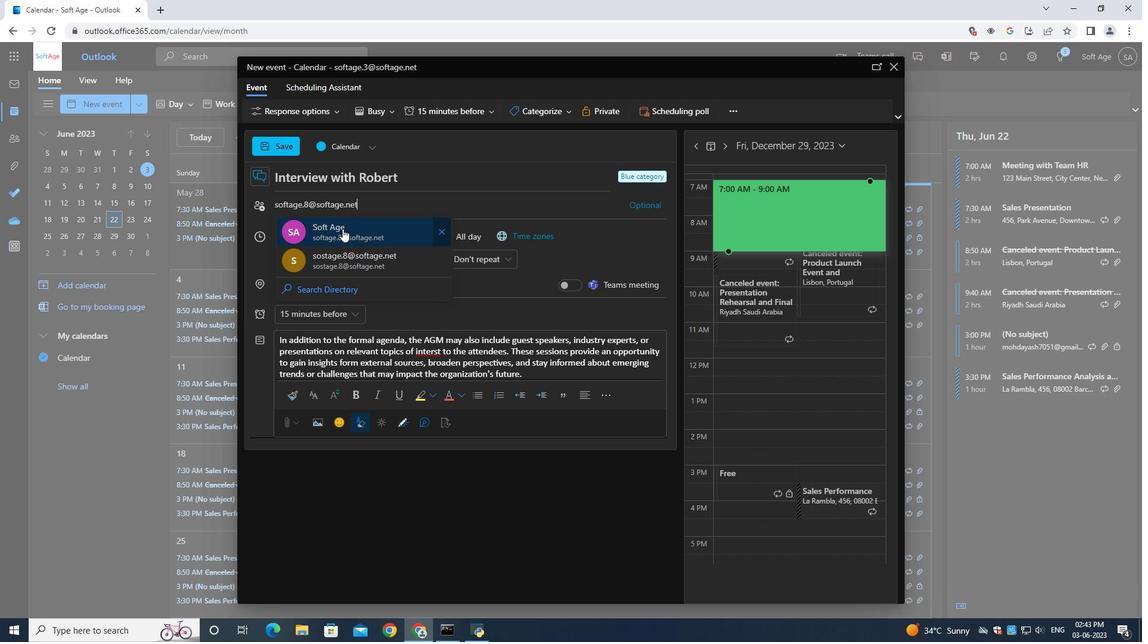 
Action: Mouse moved to (369, 208)
Screenshot: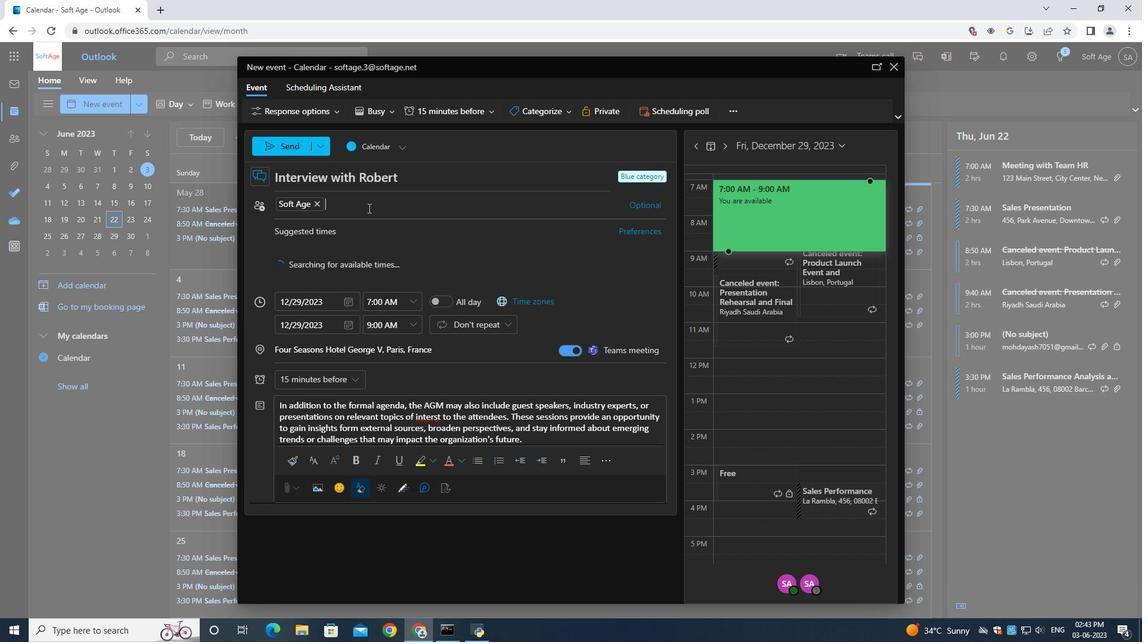 
Action: Key pressed softage.9<Key.shift>@softage.net
Screenshot: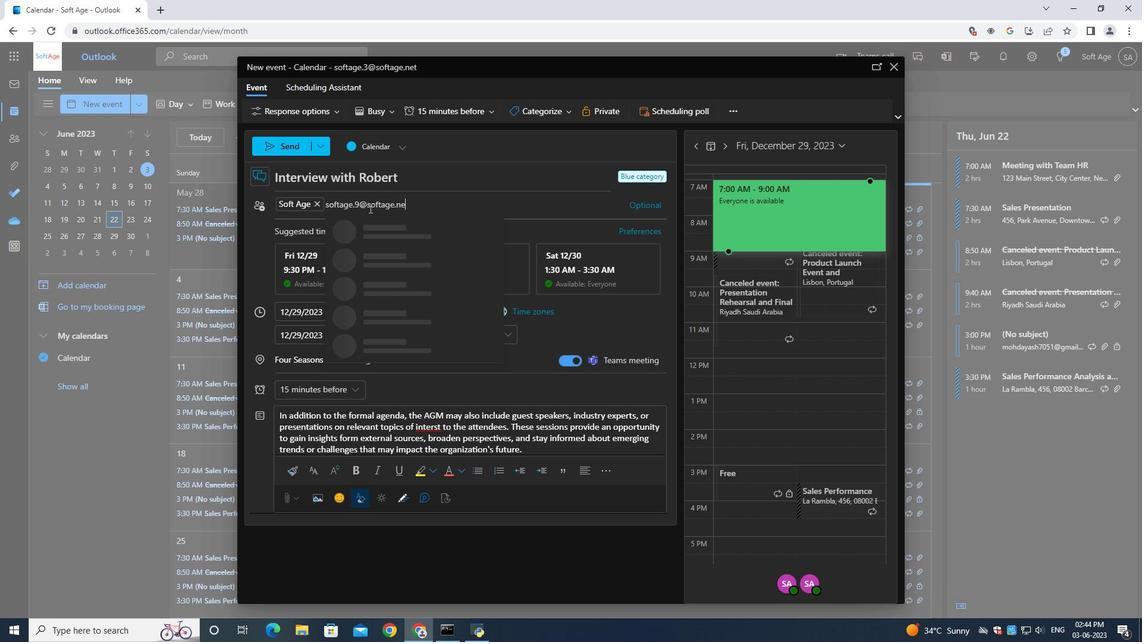 
Action: Mouse moved to (387, 234)
Screenshot: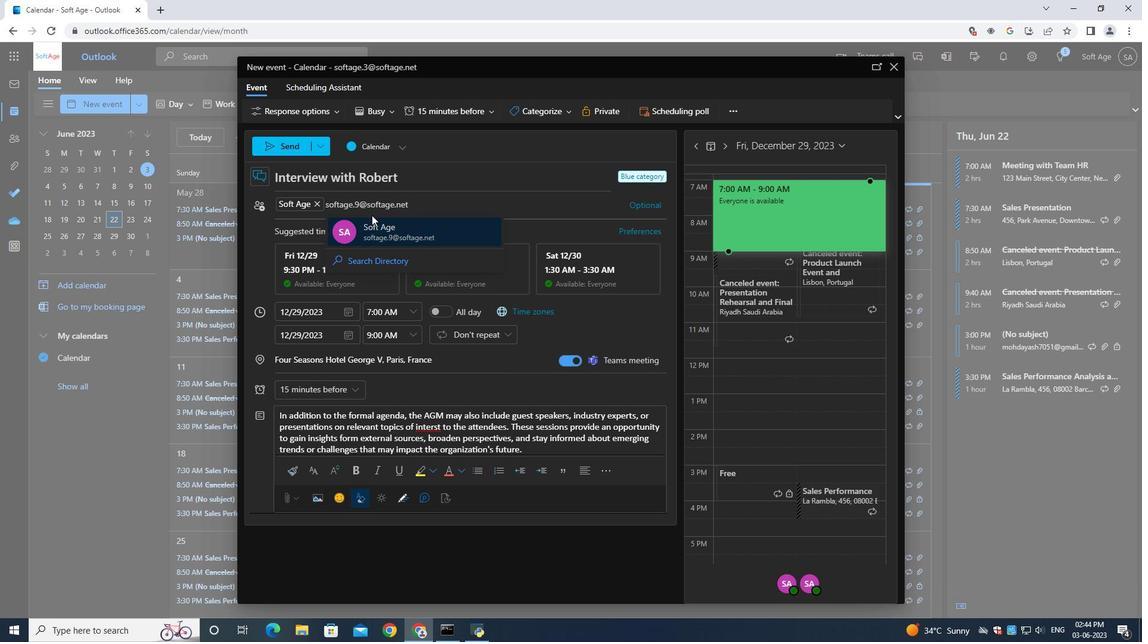 
Action: Mouse pressed left at (387, 234)
Screenshot: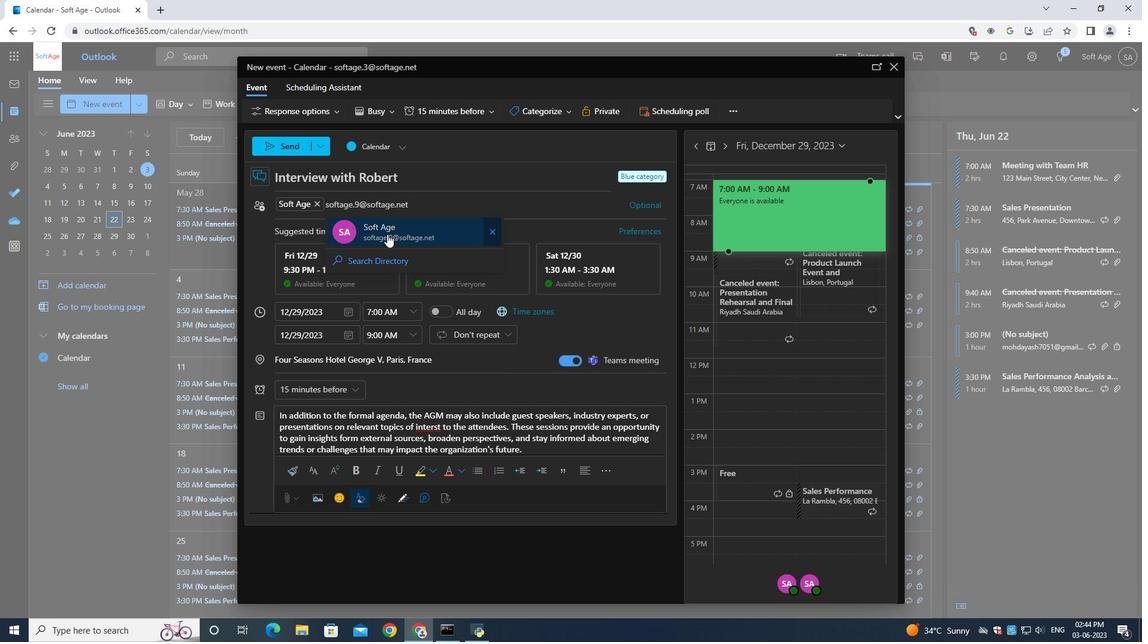 
Action: Mouse moved to (313, 384)
Screenshot: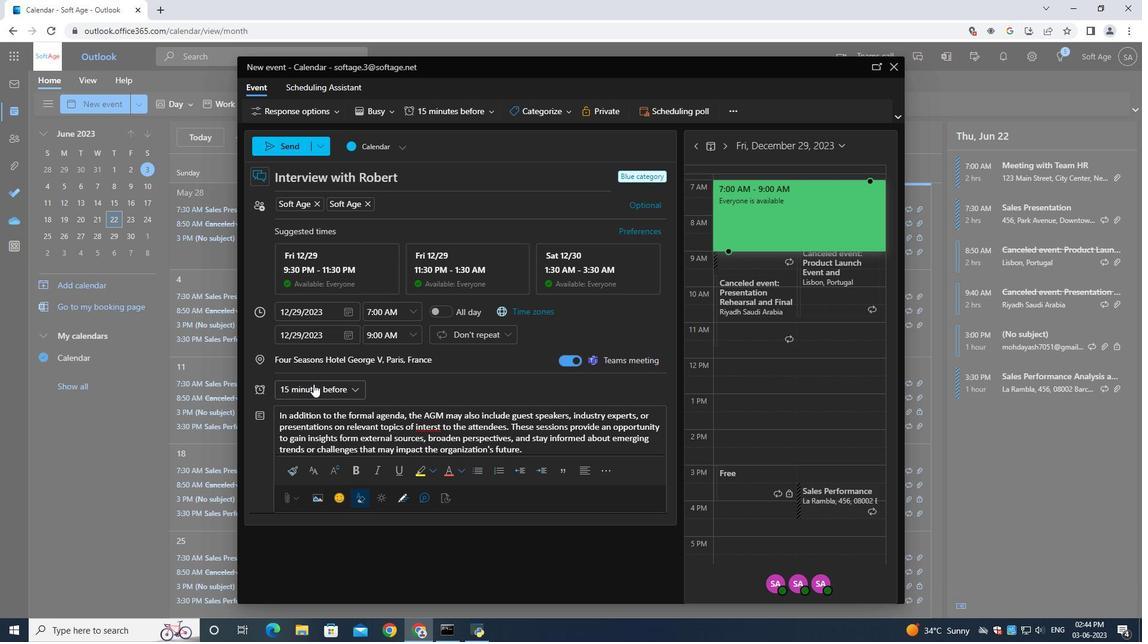 
Action: Mouse pressed left at (313, 384)
Screenshot: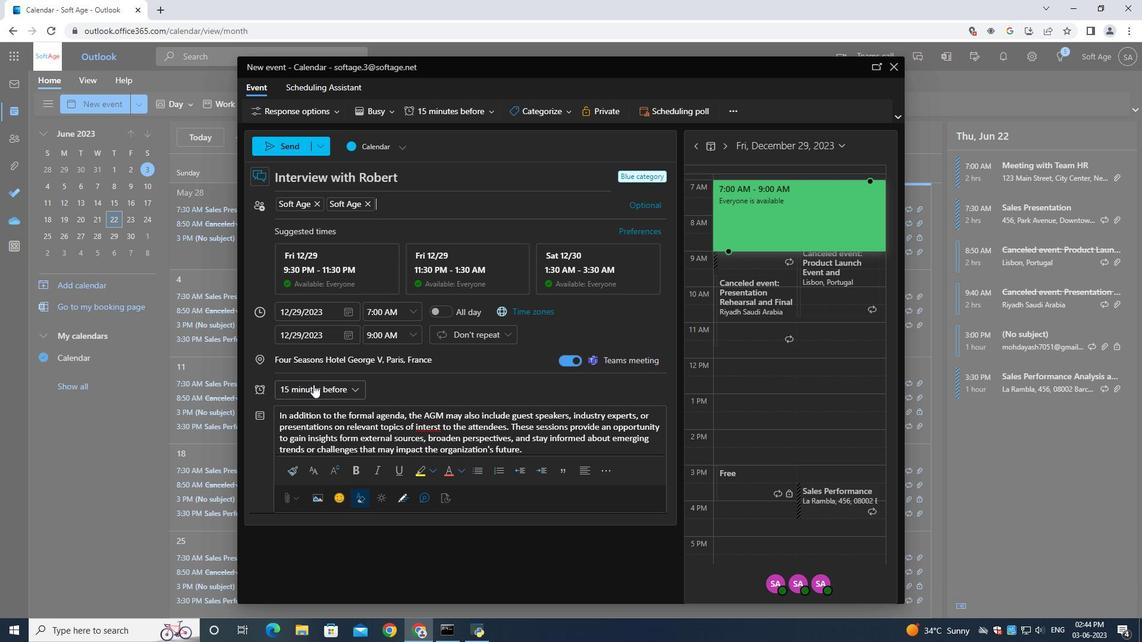
Action: Mouse moved to (317, 264)
Screenshot: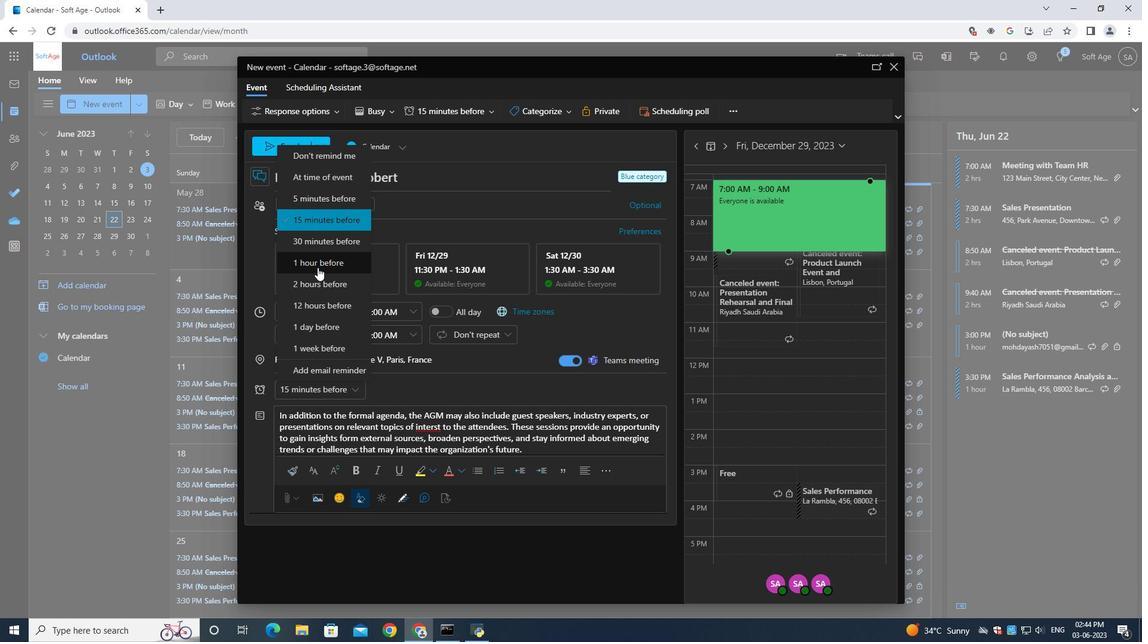 
Action: Mouse pressed left at (317, 264)
Screenshot: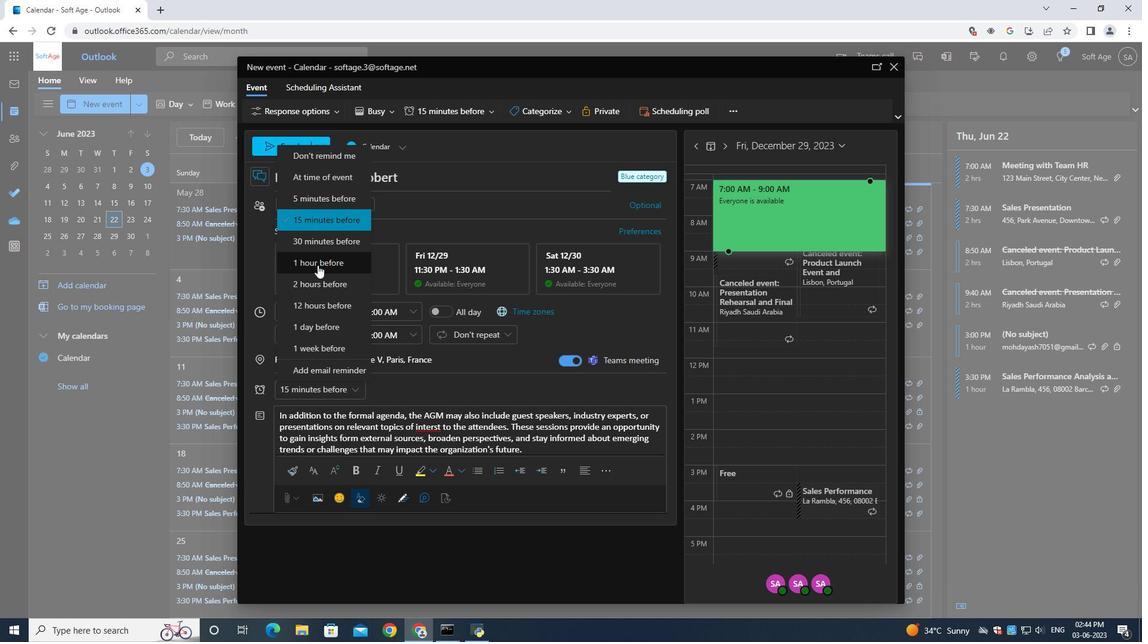 
Action: Mouse moved to (284, 143)
Screenshot: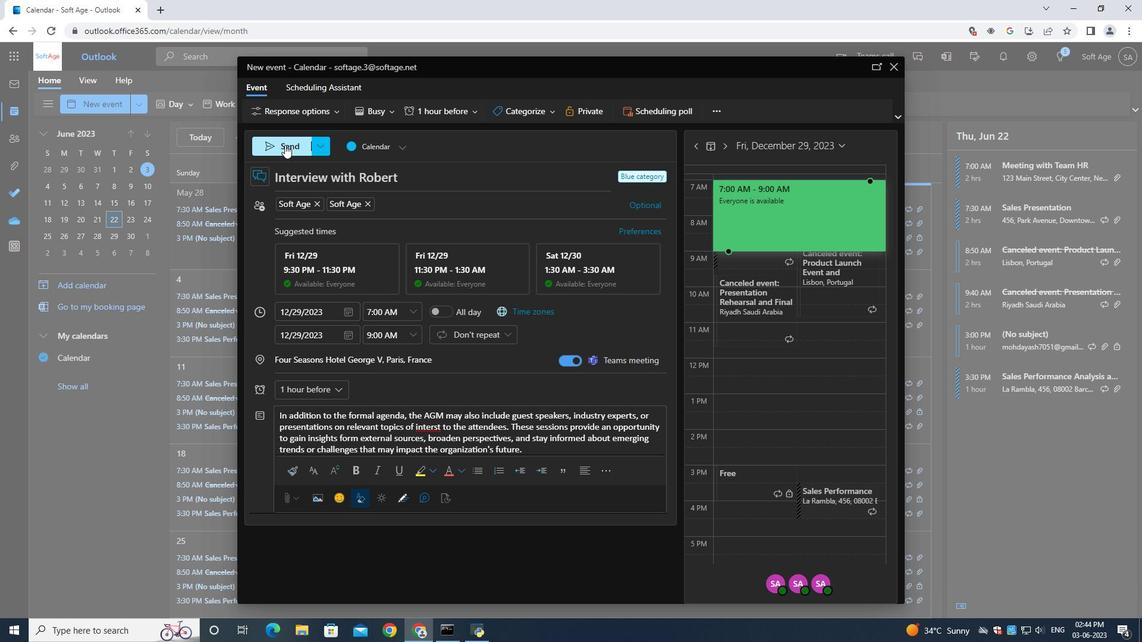 
Action: Mouse pressed left at (284, 143)
Screenshot: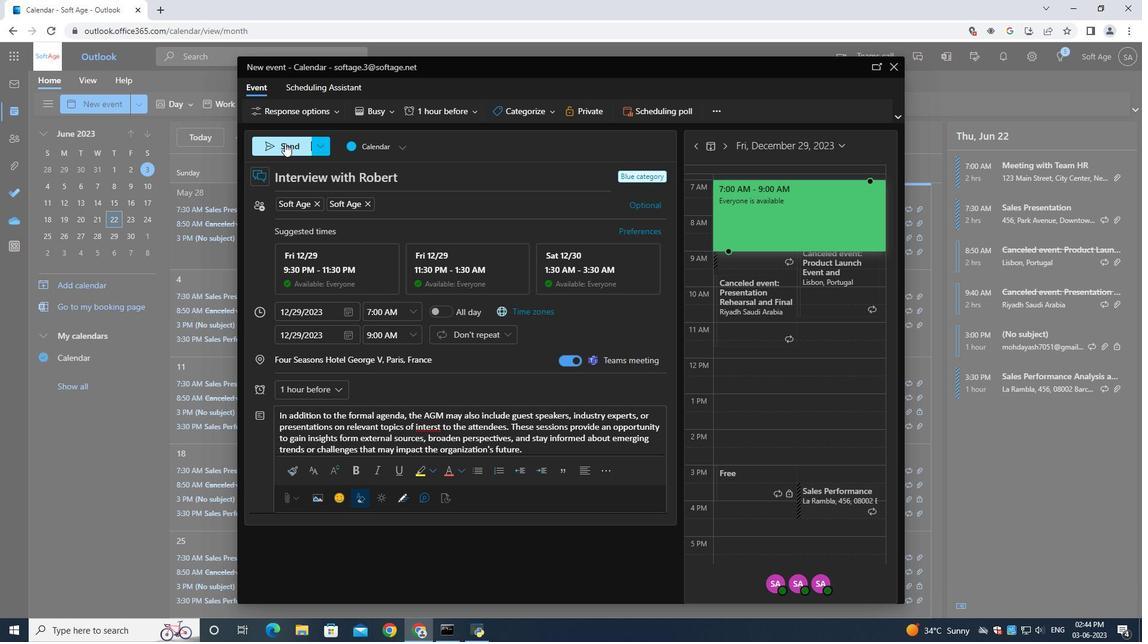
